 Task: Select Convenience. Add to cart, from RaceTrac for 2946 Cantebury Drive, New York, New York 10013, Cell Number 646-662-8471, following items : Albanese 12 Flavor Gummi Bears - 2, Lifesavers Gummies Exotic - 2, Snickers King Size_x000D_
 - 4,_x000D_
Dr. Pepper - 1
Action: Mouse pressed left at (260, 104)
Screenshot: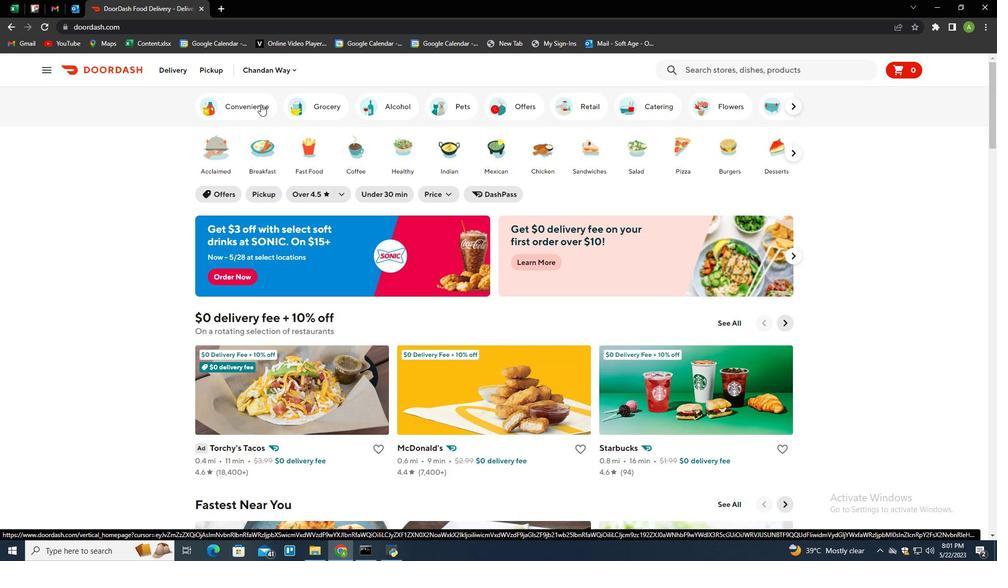
Action: Mouse moved to (286, 426)
Screenshot: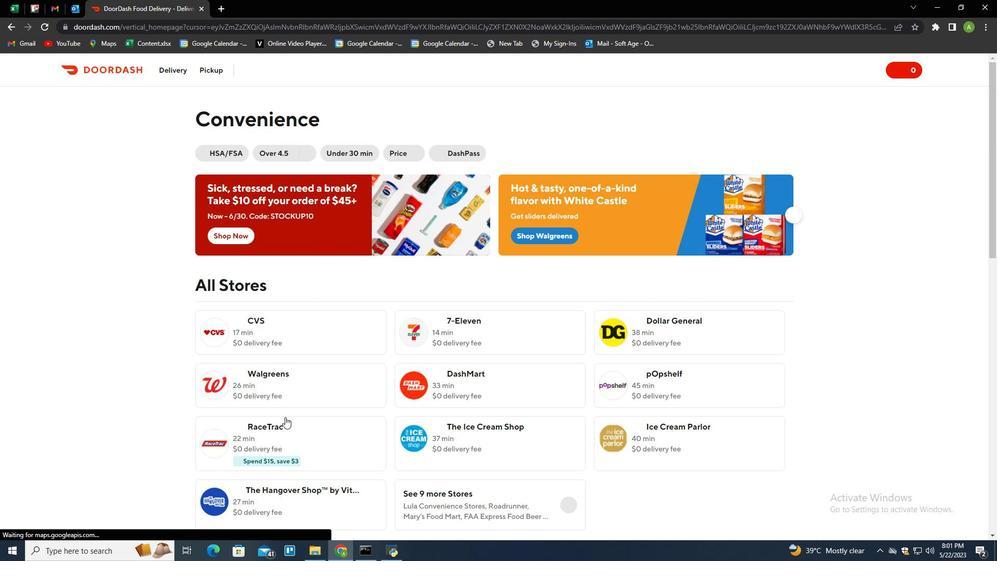 
Action: Mouse pressed left at (286, 426)
Screenshot: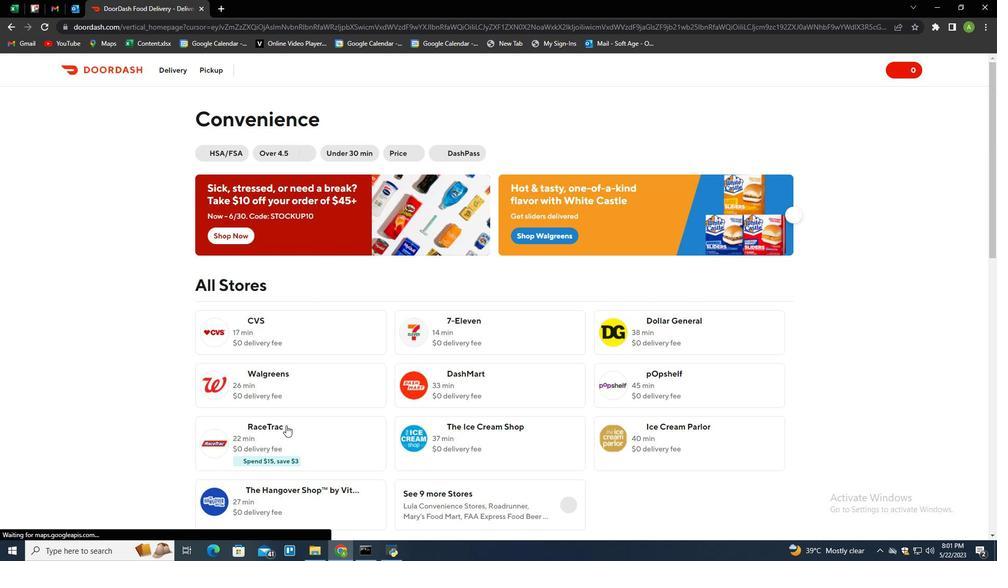 
Action: Mouse moved to (216, 69)
Screenshot: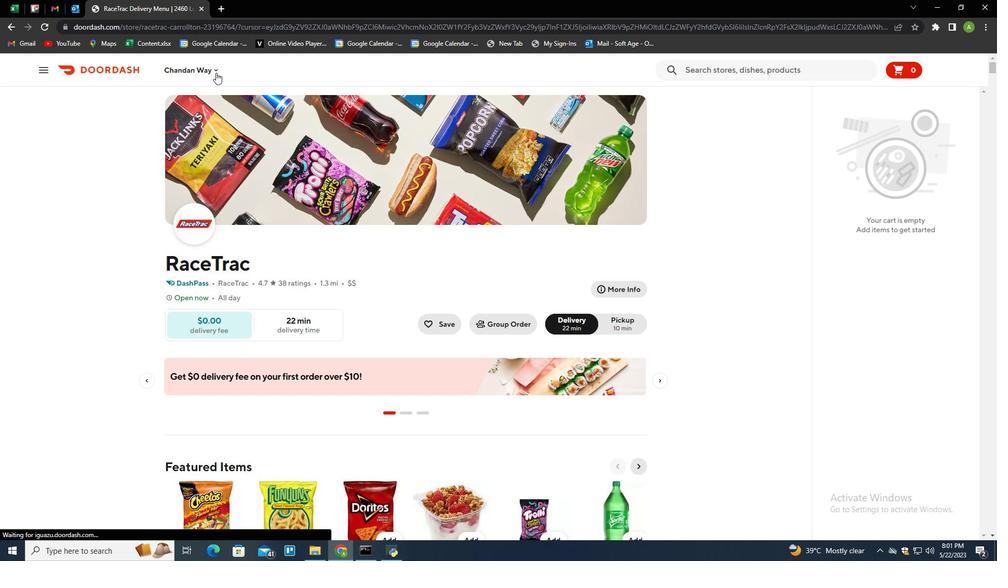 
Action: Mouse pressed left at (216, 69)
Screenshot: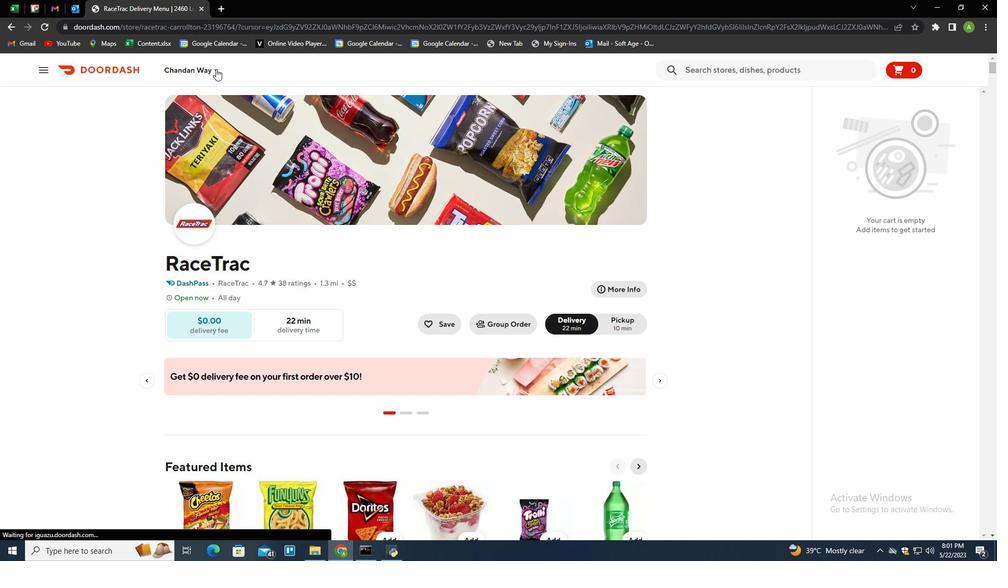 
Action: Mouse moved to (232, 116)
Screenshot: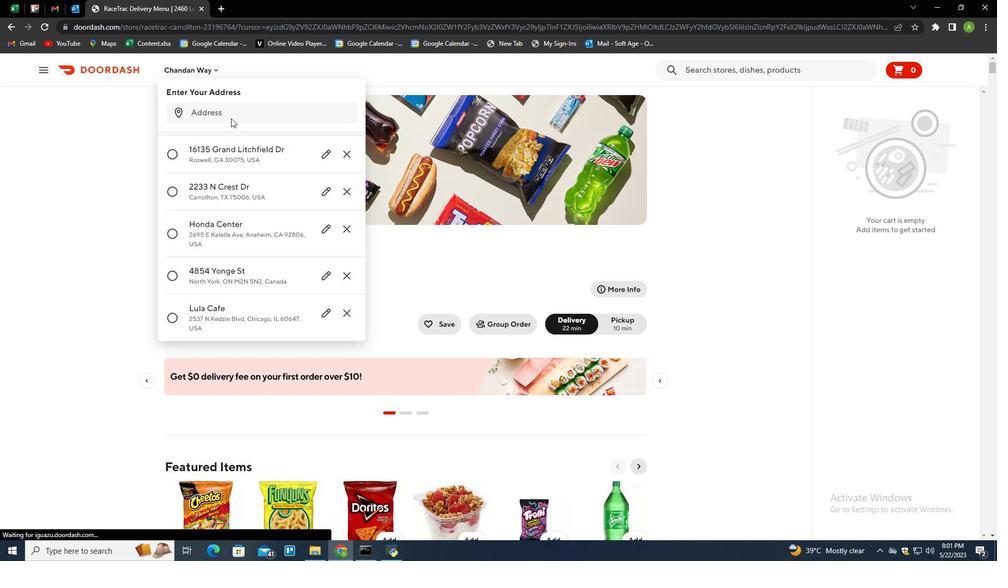 
Action: Mouse pressed left at (232, 116)
Screenshot: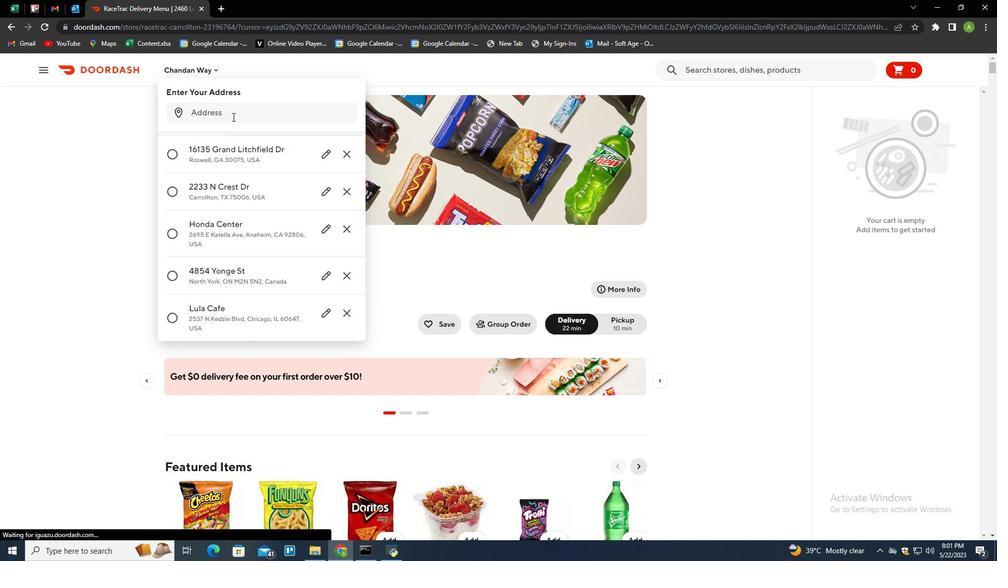 
Action: Key pressed 2946<Key.space>cantebury<Key.space>drivw<Key.backspace>e,<Key.space>new<Key.space>york,new<Key.space>york<Key.space>10013<Key.enter>
Screenshot: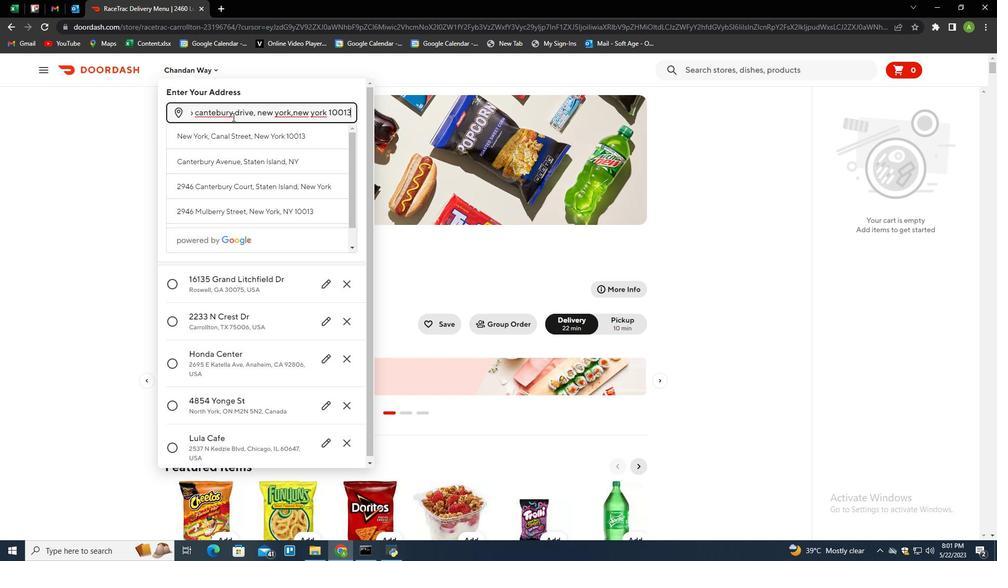 
Action: Mouse moved to (311, 396)
Screenshot: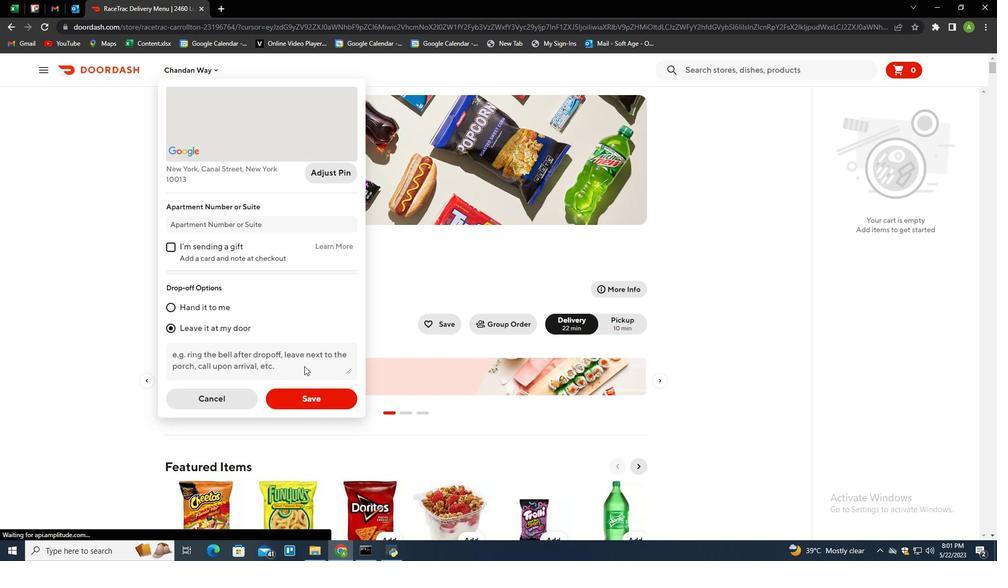 
Action: Mouse pressed left at (311, 396)
Screenshot: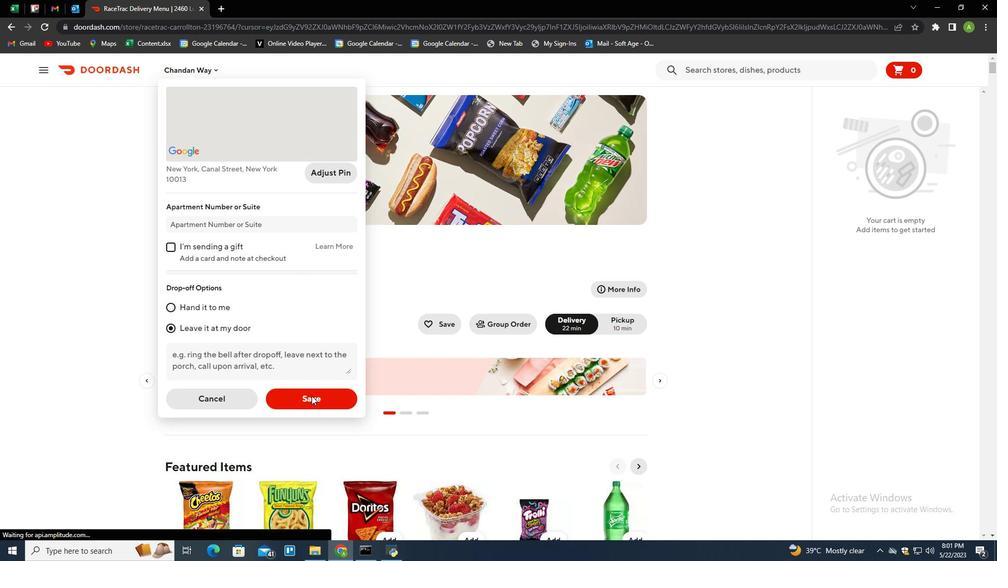 
Action: Mouse moved to (366, 197)
Screenshot: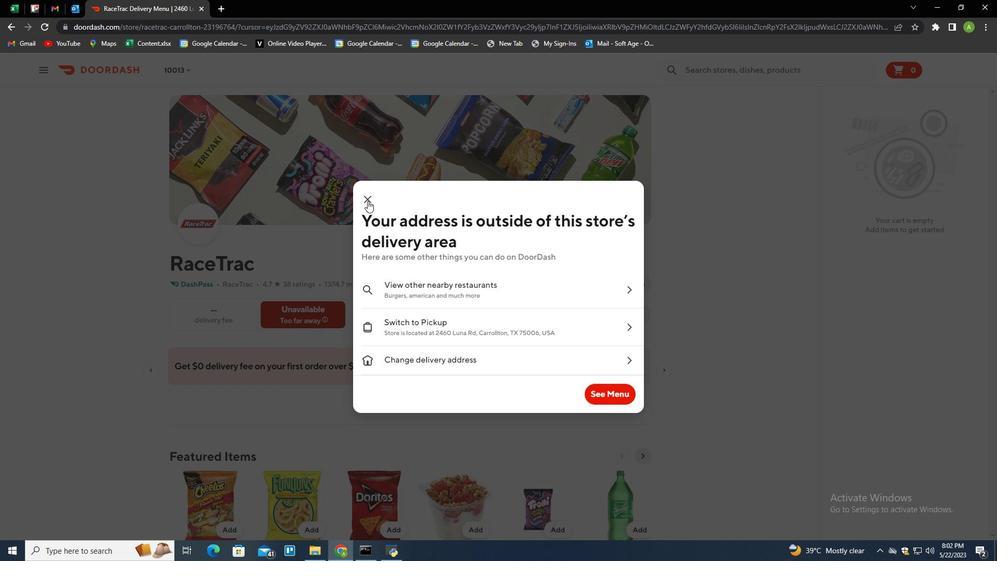 
Action: Mouse pressed left at (366, 197)
Screenshot: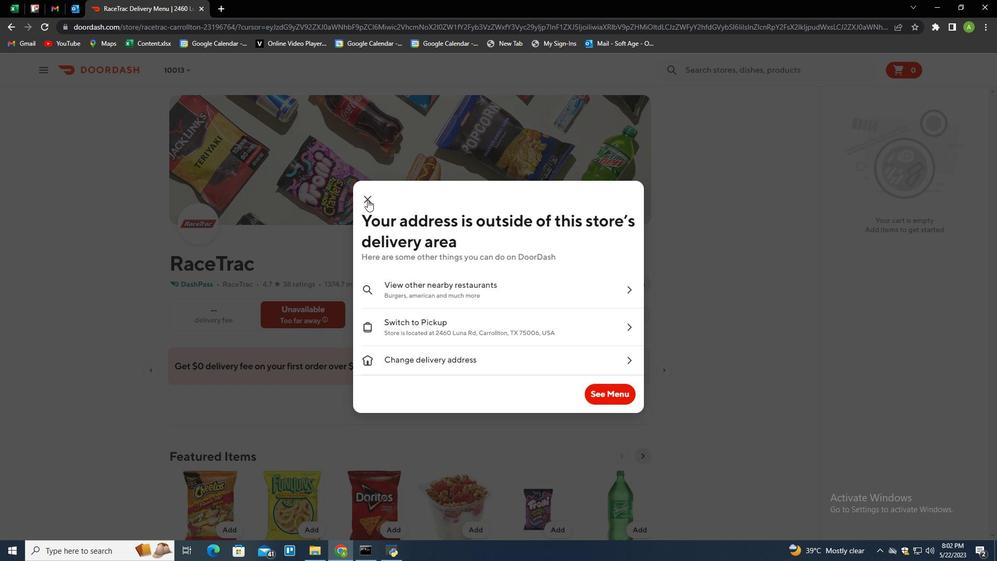 
Action: Mouse moved to (636, 261)
Screenshot: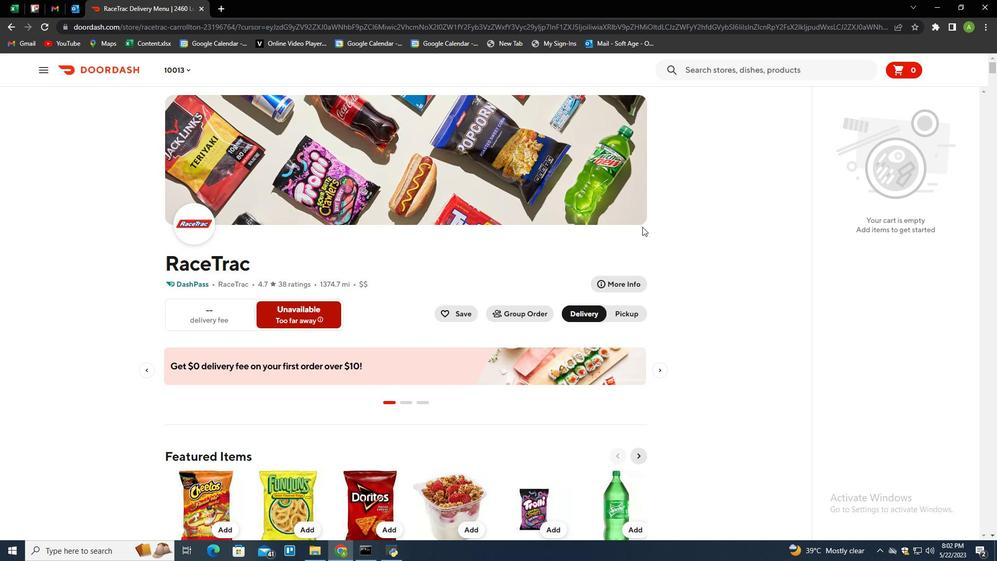 
Action: Mouse scrolled (638, 246) with delta (0, 0)
Screenshot: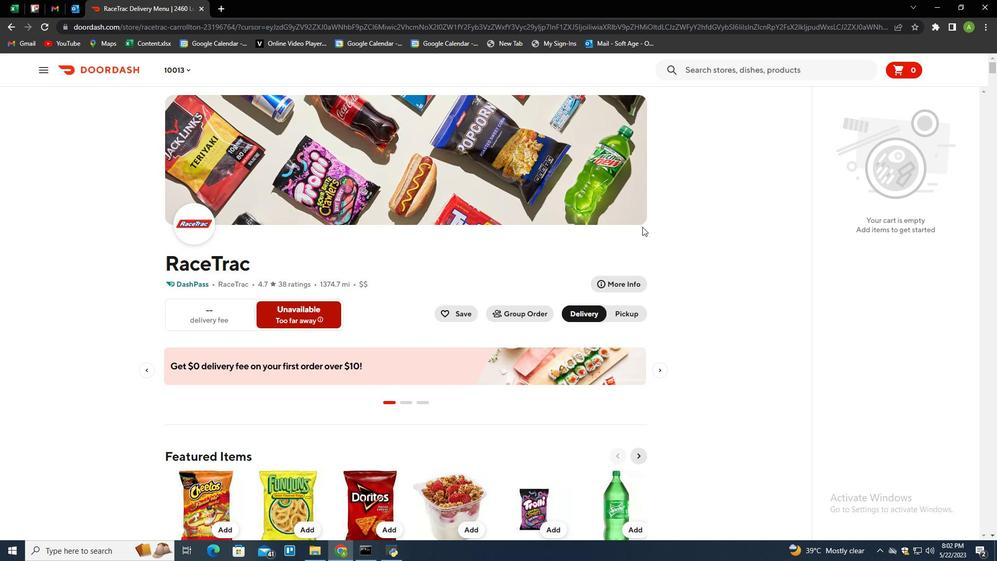 
Action: Mouse moved to (636, 262)
Screenshot: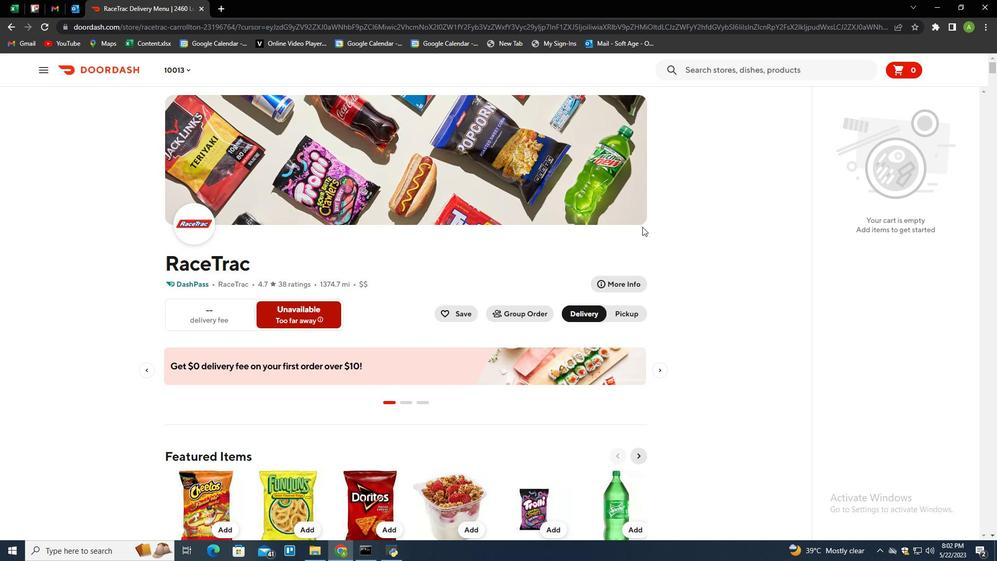 
Action: Mouse scrolled (636, 258) with delta (0, 0)
Screenshot: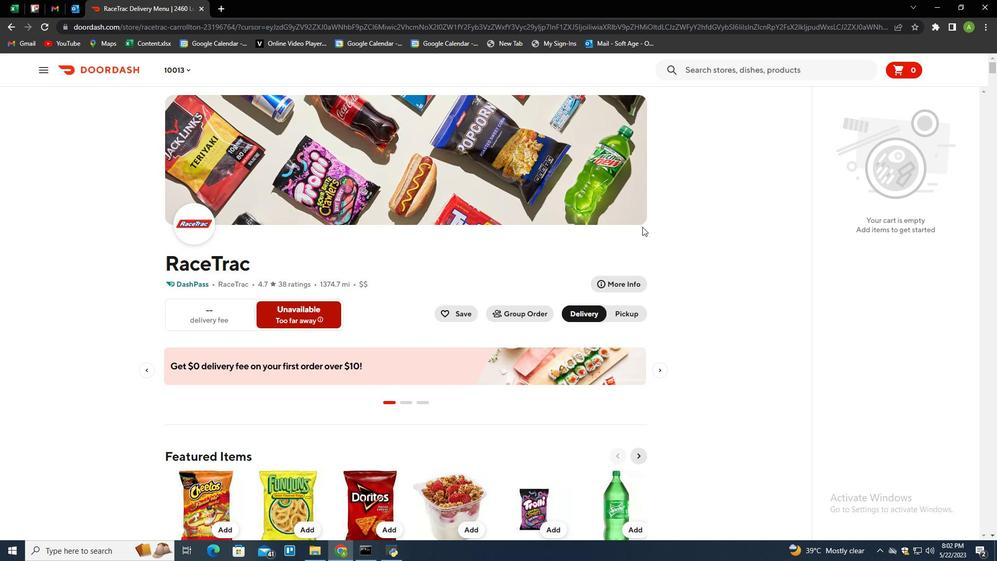 
Action: Mouse moved to (635, 265)
Screenshot: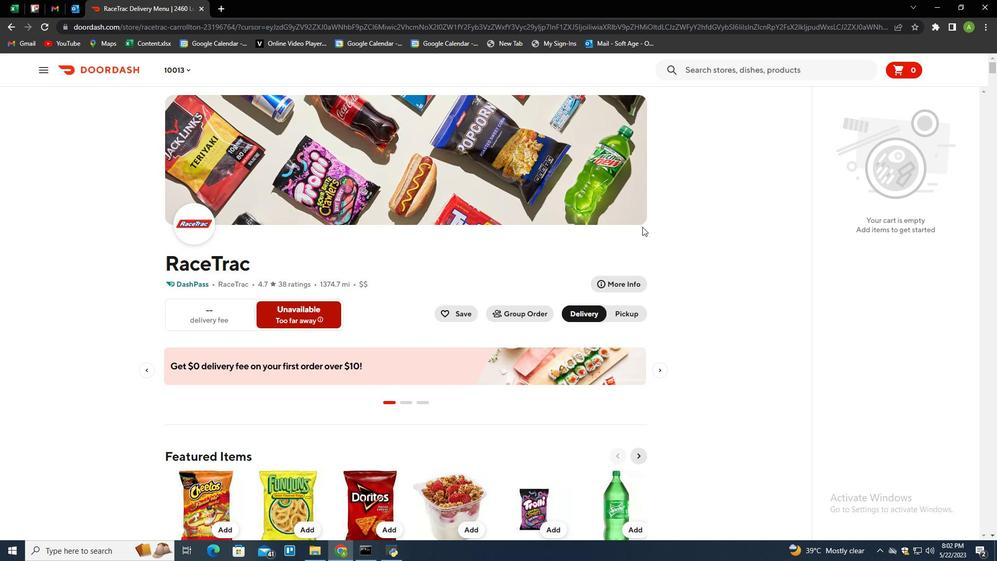 
Action: Mouse scrolled (636, 261) with delta (0, 0)
Screenshot: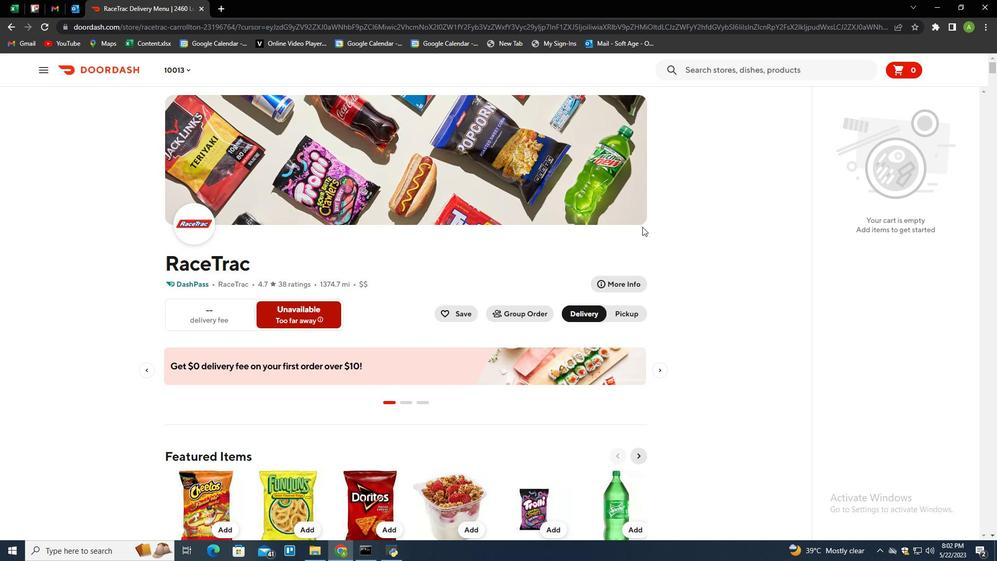 
Action: Mouse moved to (635, 268)
Screenshot: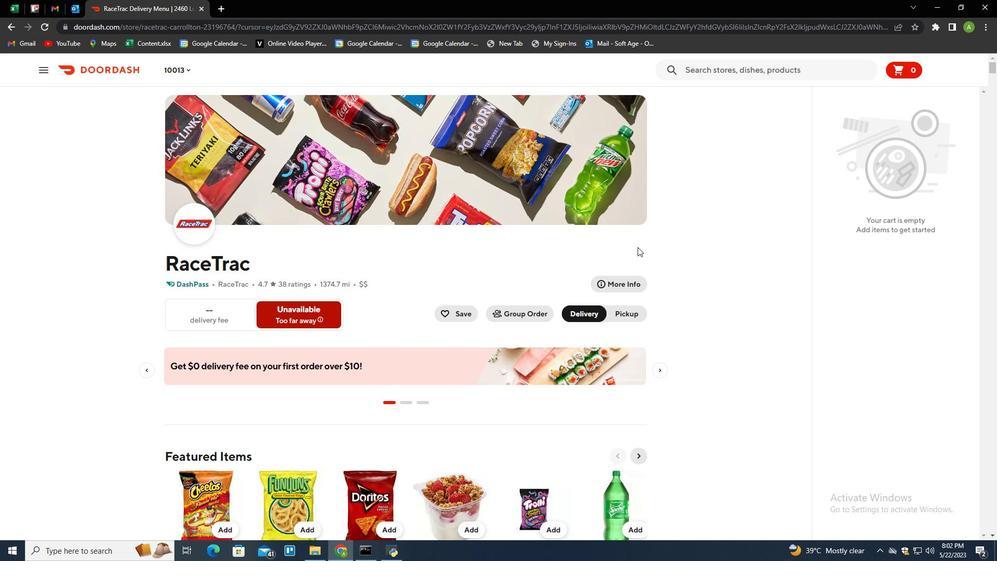 
Action: Mouse scrolled (635, 265) with delta (0, 0)
Screenshot: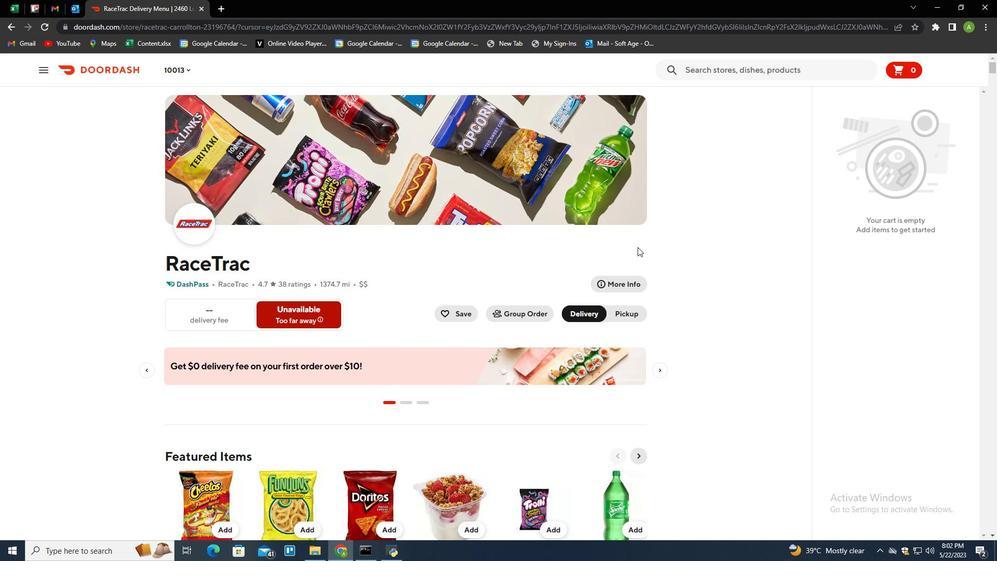 
Action: Mouse moved to (634, 272)
Screenshot: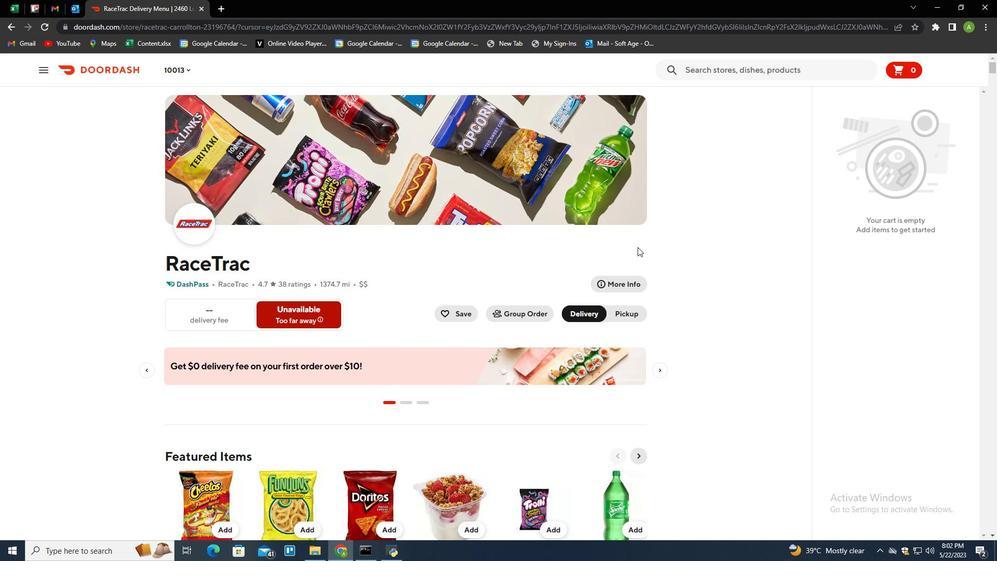 
Action: Mouse scrolled (635, 268) with delta (0, 0)
Screenshot: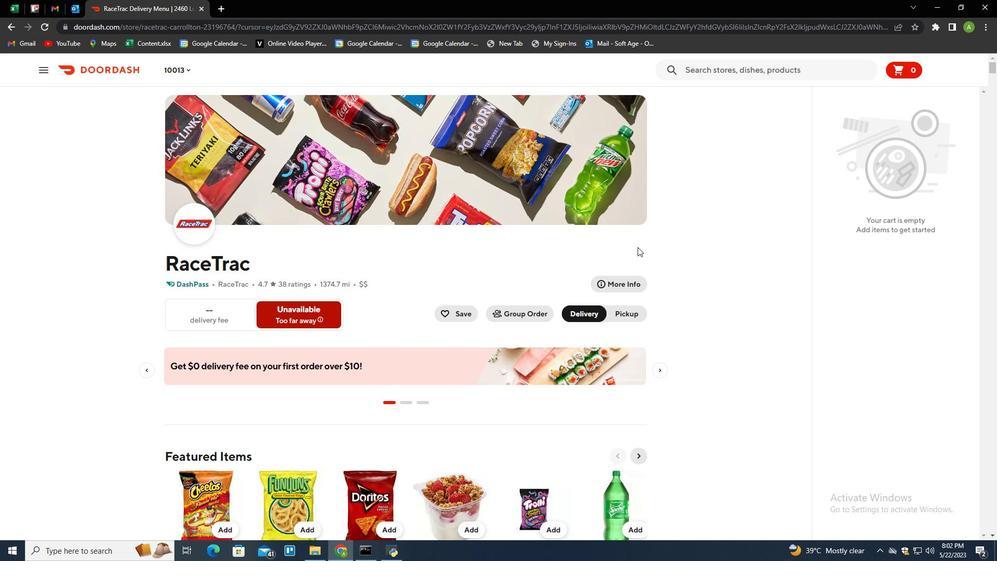 
Action: Mouse moved to (568, 368)
Screenshot: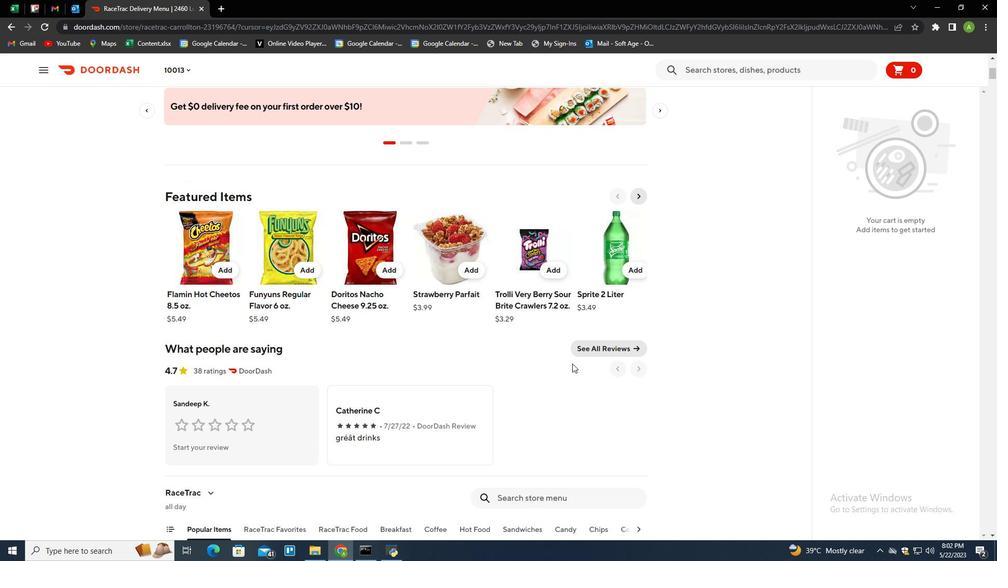 
Action: Mouse scrolled (568, 368) with delta (0, 0)
Screenshot: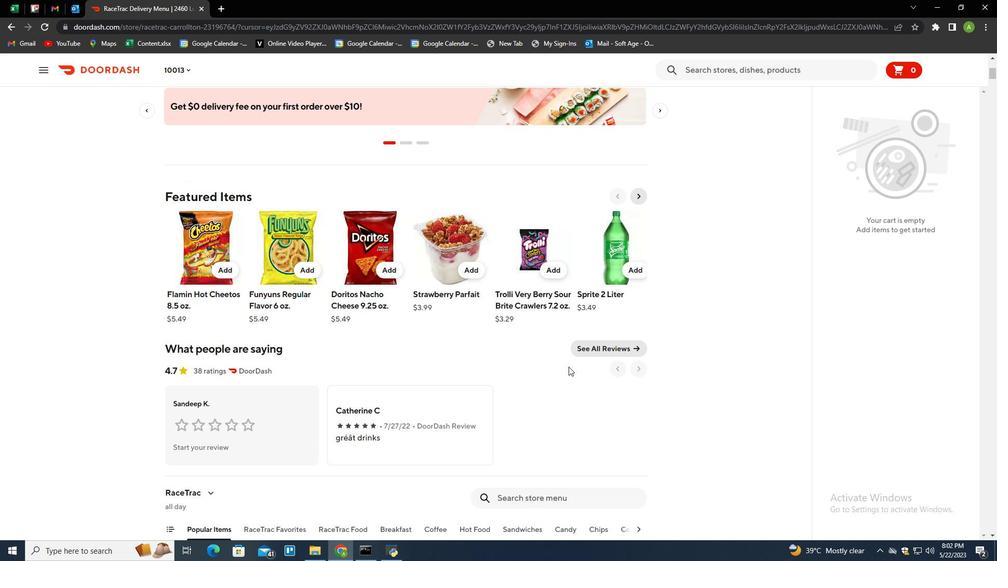 
Action: Mouse moved to (560, 398)
Screenshot: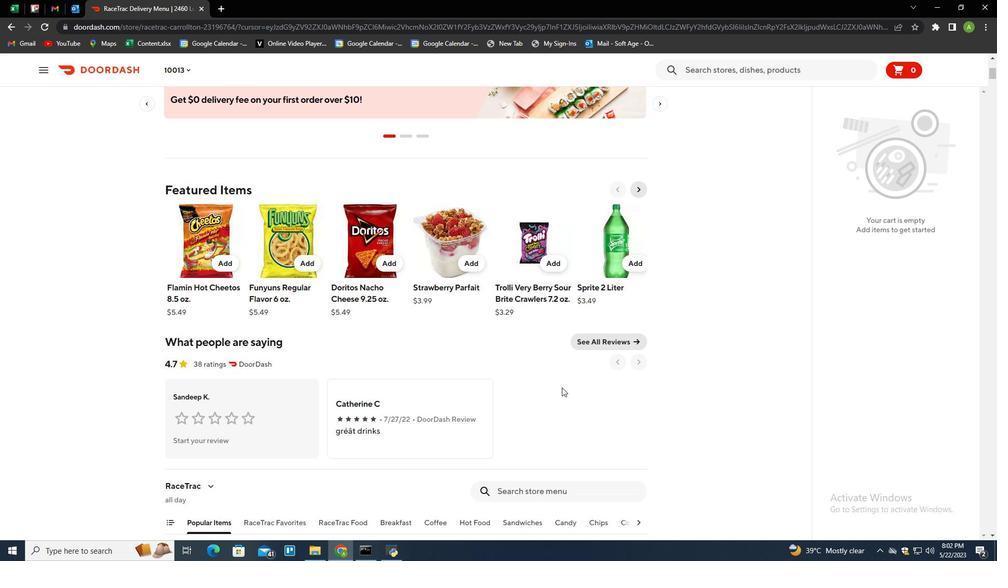 
Action: Mouse scrolled (560, 397) with delta (0, 0)
Screenshot: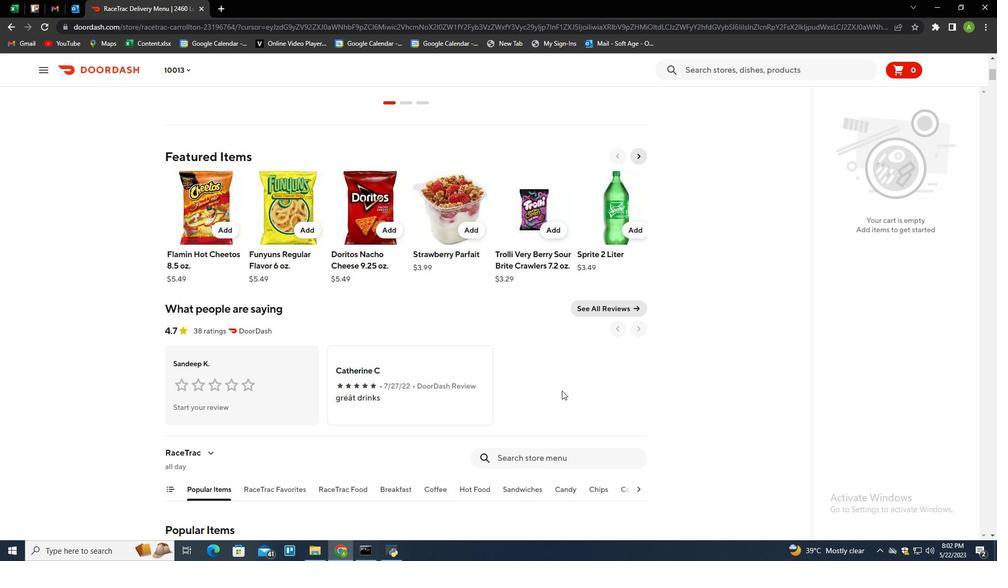 
Action: Mouse scrolled (560, 397) with delta (0, 0)
Screenshot: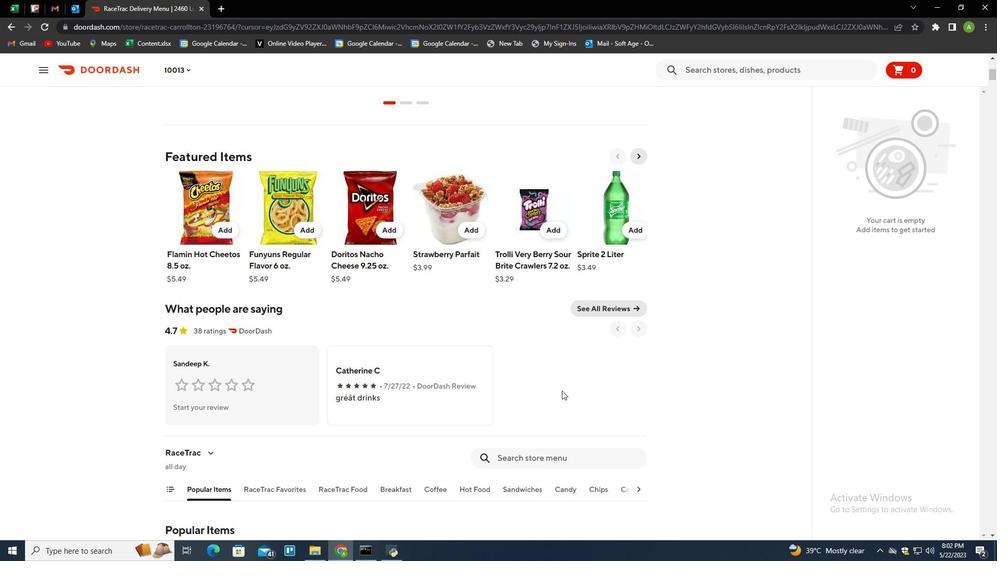 
Action: Mouse moved to (534, 342)
Screenshot: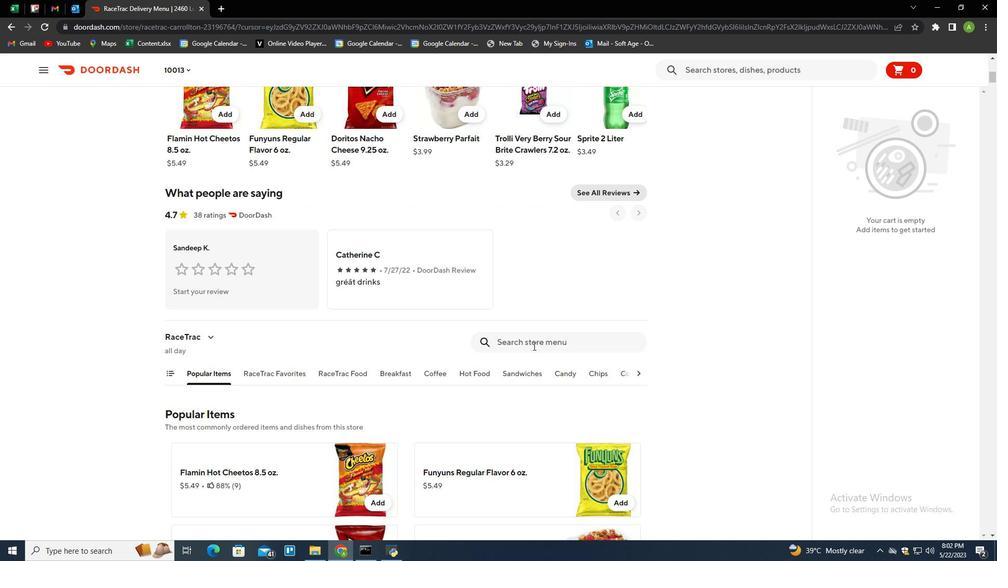 
Action: Mouse pressed left at (534, 342)
Screenshot: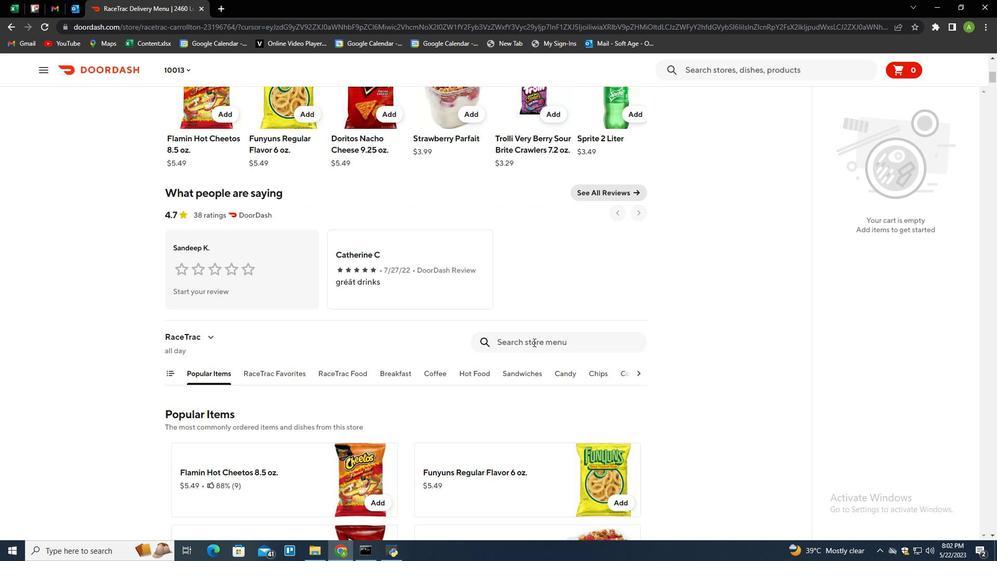 
Action: Mouse moved to (506, 338)
Screenshot: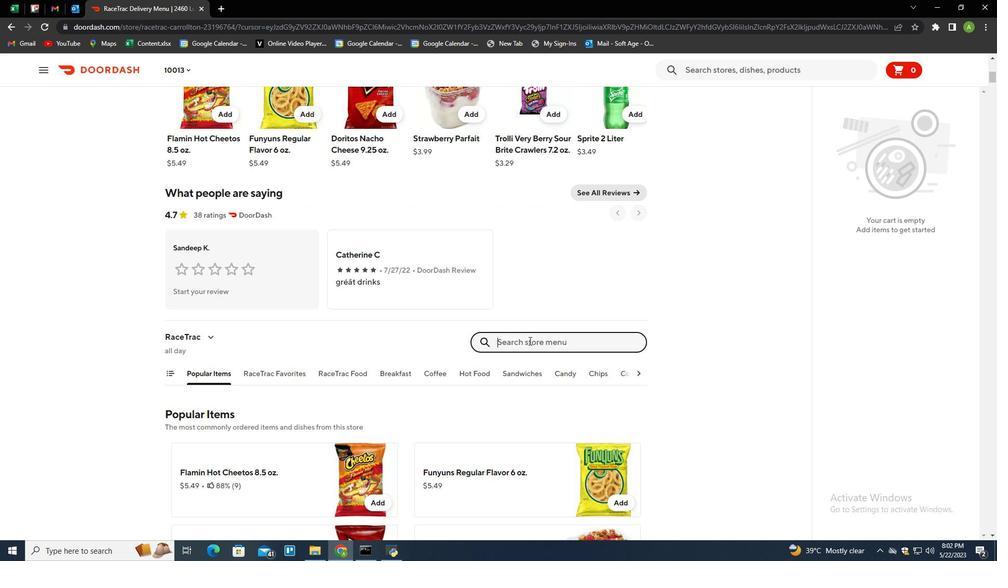 
Action: Mouse pressed left at (506, 338)
Screenshot: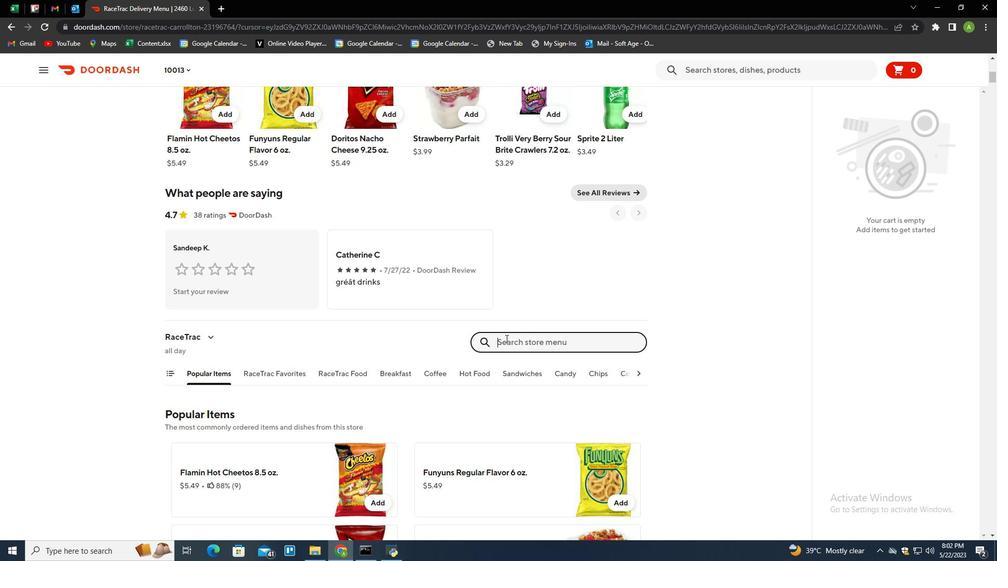 
Action: Mouse moved to (473, 330)
Screenshot: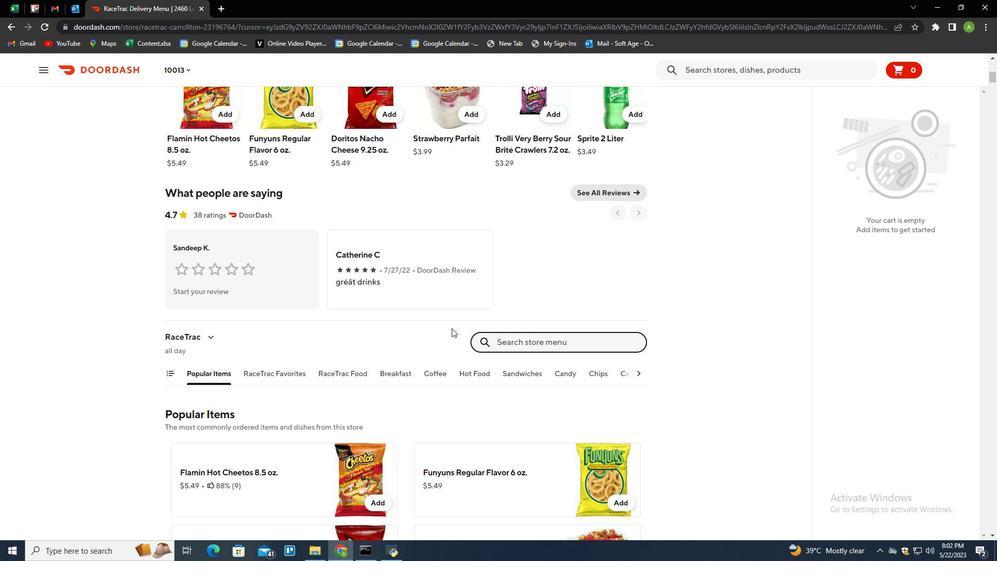 
Action: Key pressed albanece<Key.backspace><Key.backspace>se<Key.space>12<Key.space>flaver<Key.backspace><Key.backspace>or<Key.space>gummi<Key.space>bears-2,<Key.backspace><Key.backspace><Key.backspace><Key.enter>
Screenshot: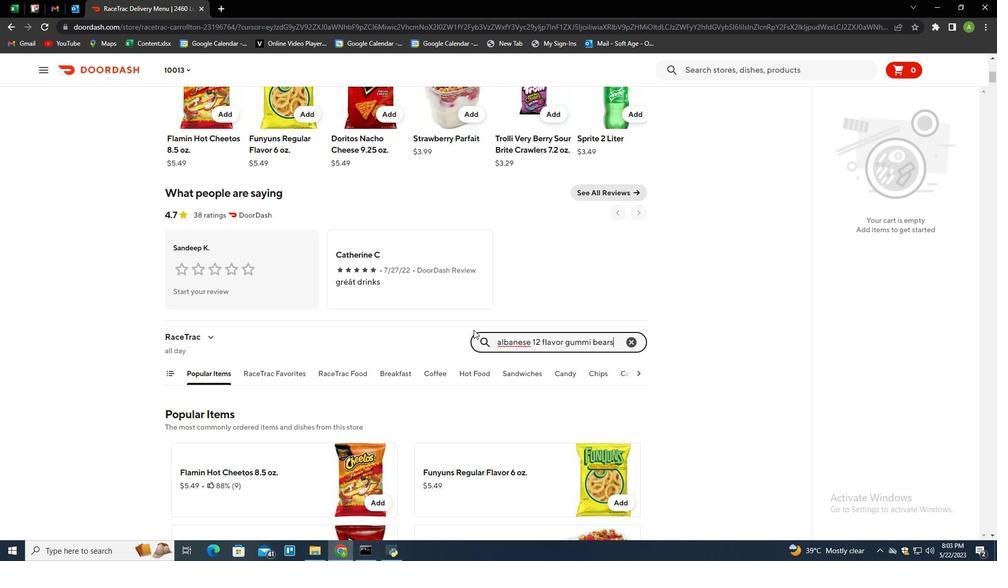 
Action: Mouse moved to (371, 288)
Screenshot: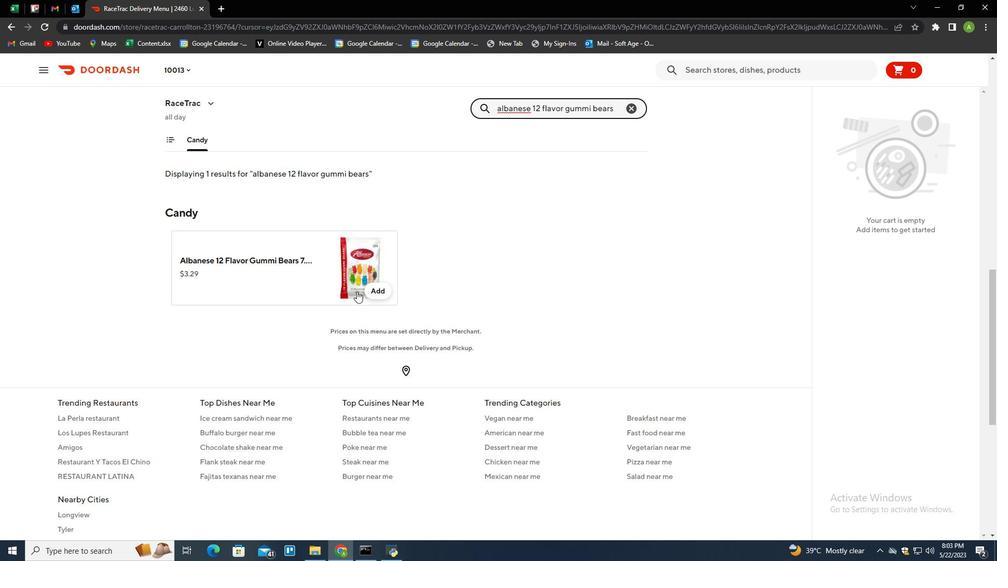 
Action: Mouse pressed left at (371, 288)
Screenshot: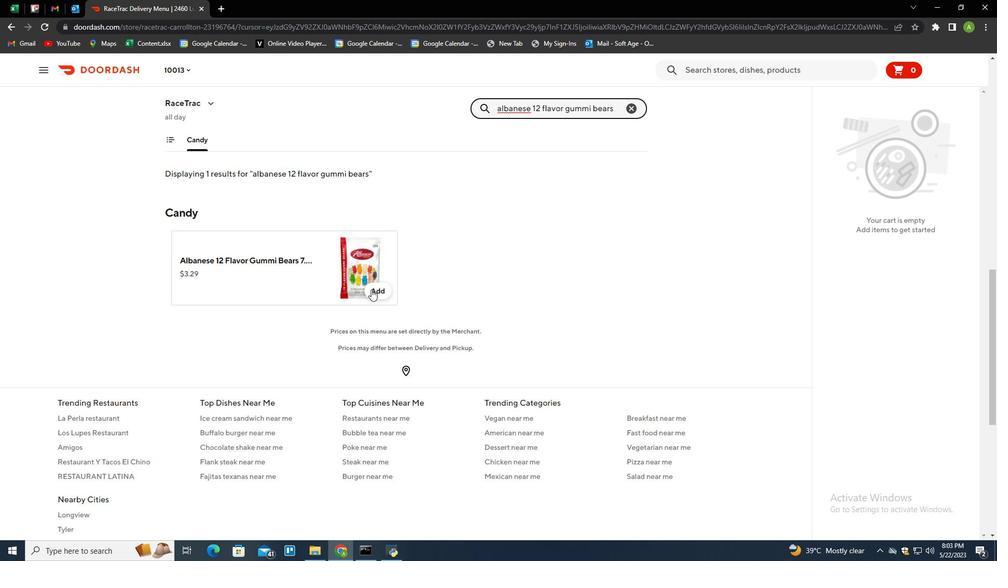 
Action: Mouse moved to (964, 181)
Screenshot: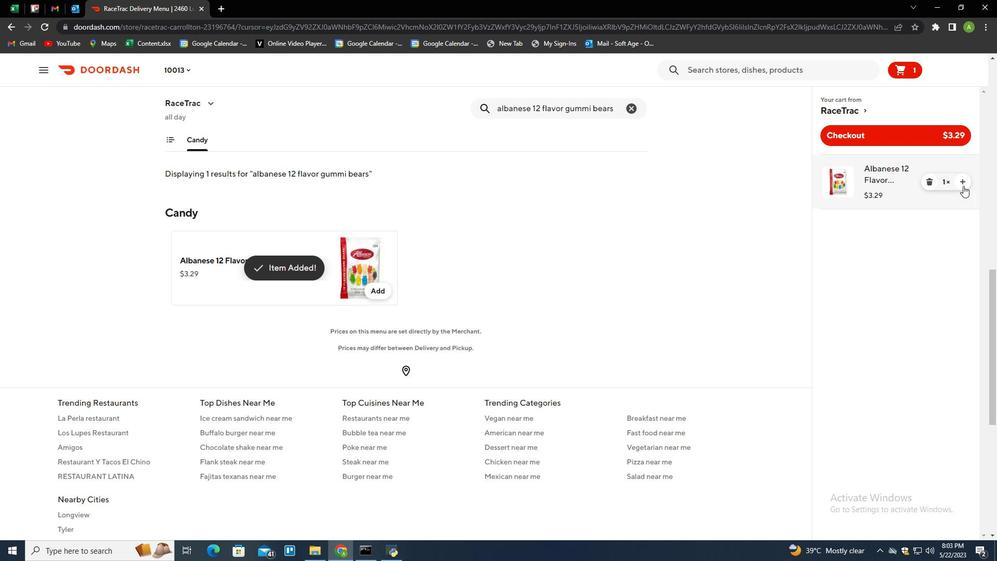 
Action: Mouse pressed left at (964, 181)
Screenshot: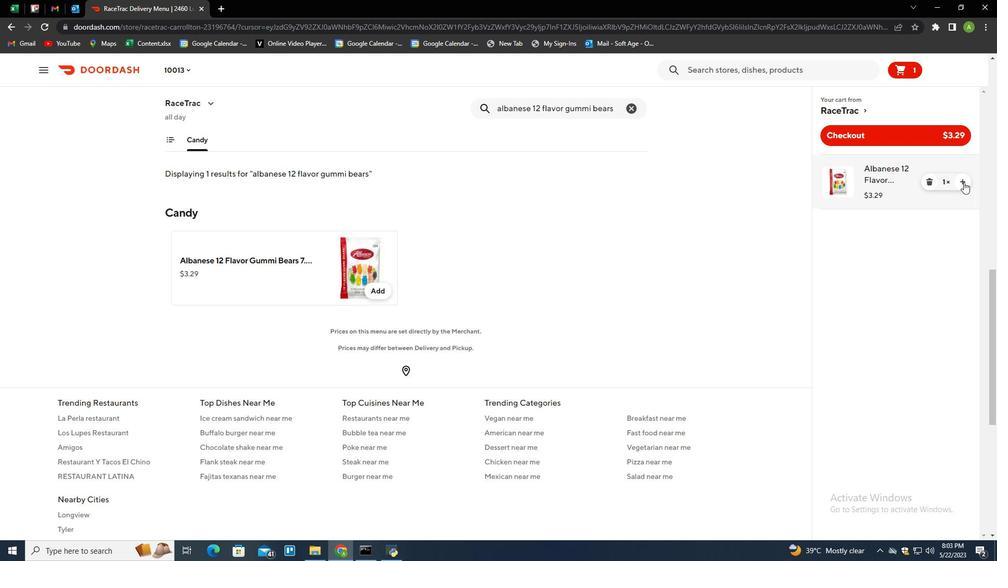 
Action: Mouse moved to (628, 108)
Screenshot: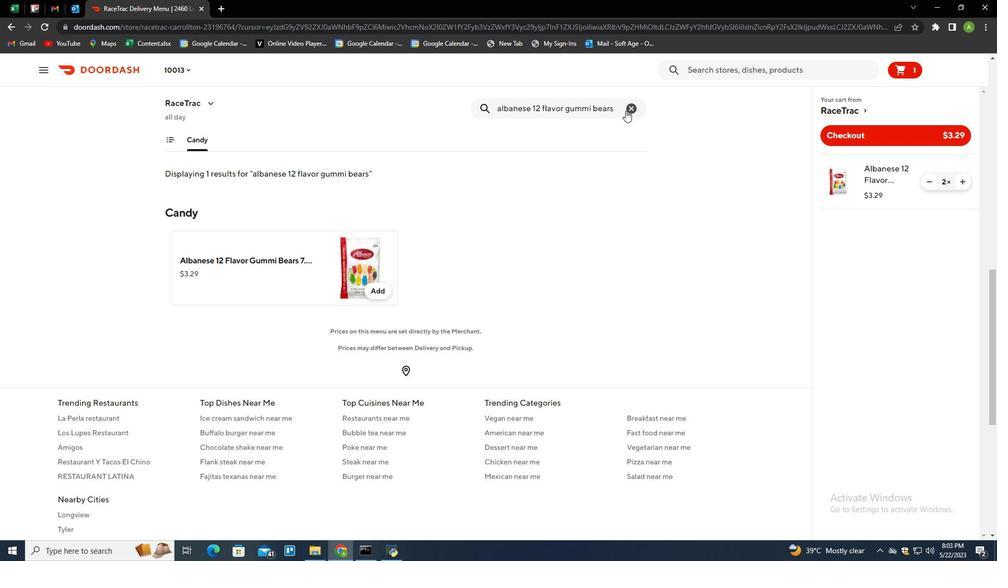 
Action: Mouse pressed left at (628, 108)
Screenshot: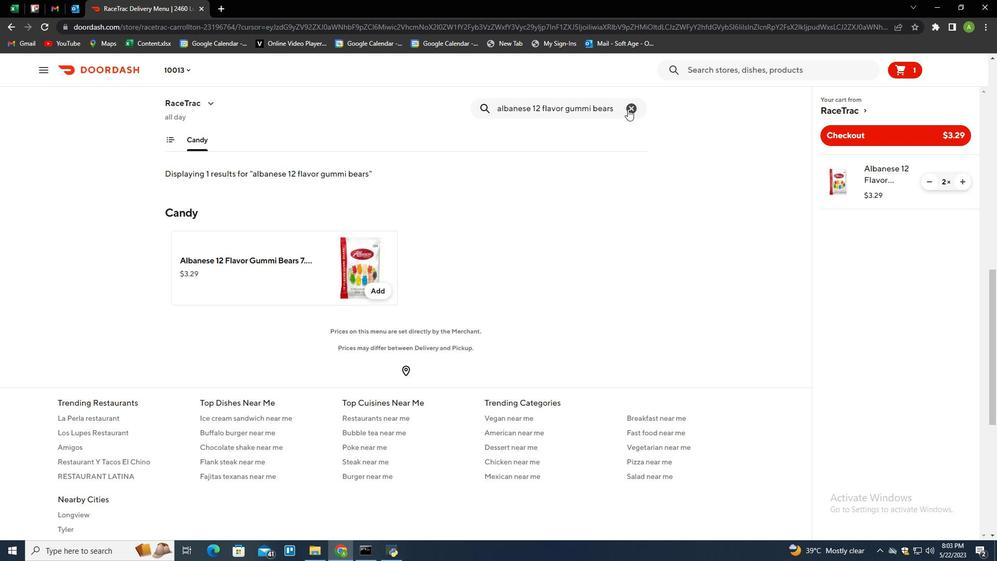
Action: Key pressed lifesavers<Key.space>gummies<Key.space>exotic<Key.enter>
Screenshot: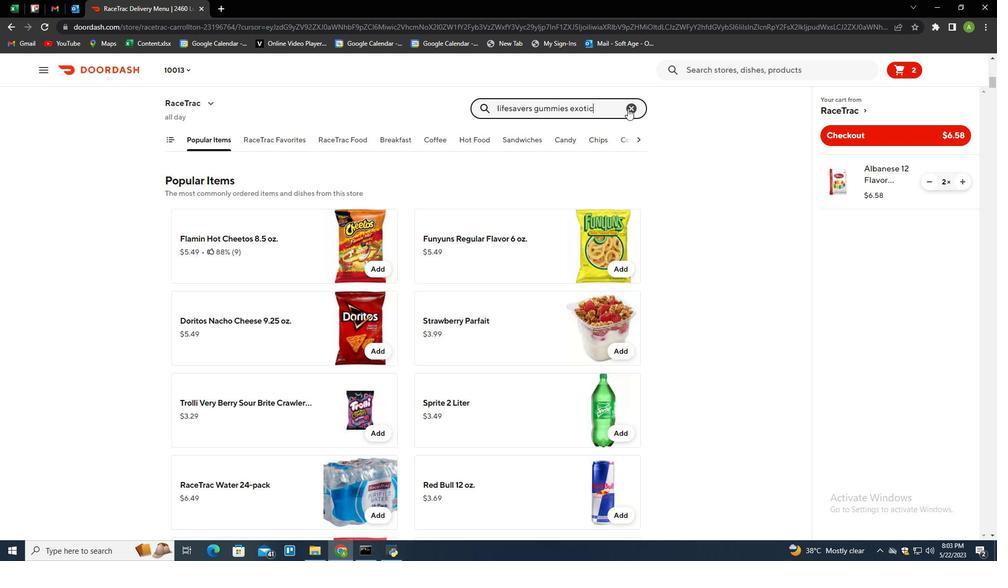 
Action: Mouse moved to (371, 288)
Screenshot: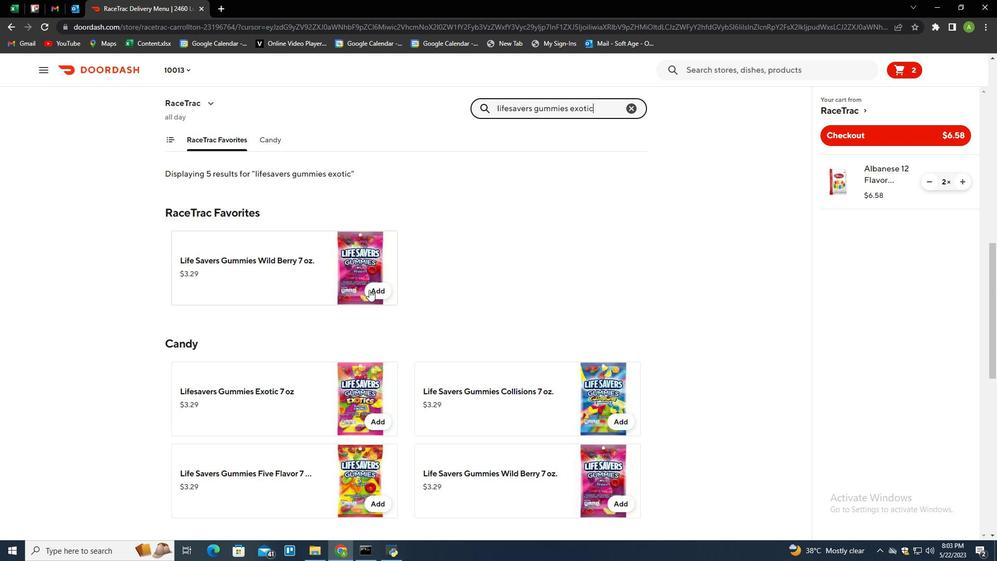 
Action: Mouse pressed left at (371, 288)
Screenshot: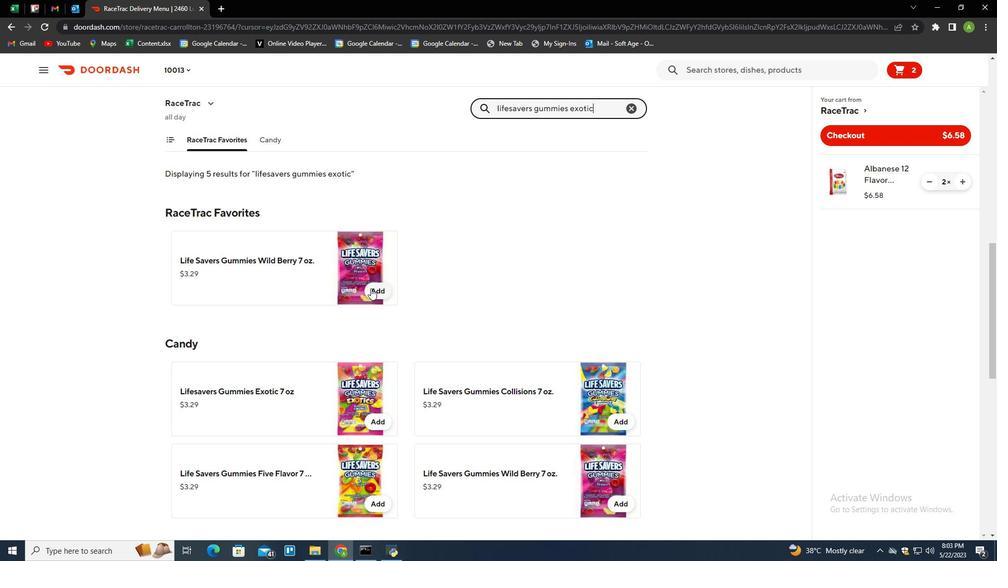 
Action: Mouse moved to (960, 233)
Screenshot: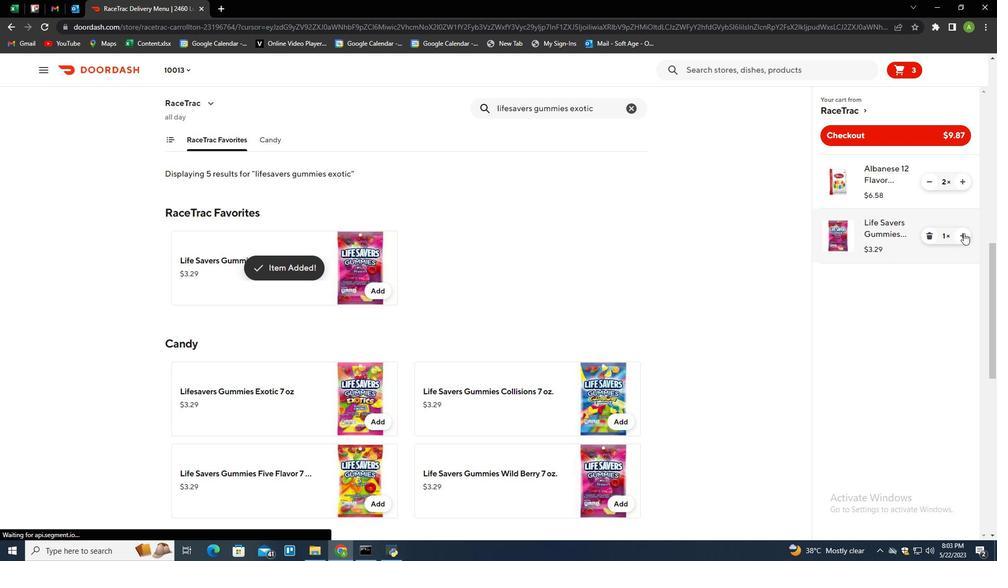 
Action: Mouse pressed left at (960, 233)
Screenshot: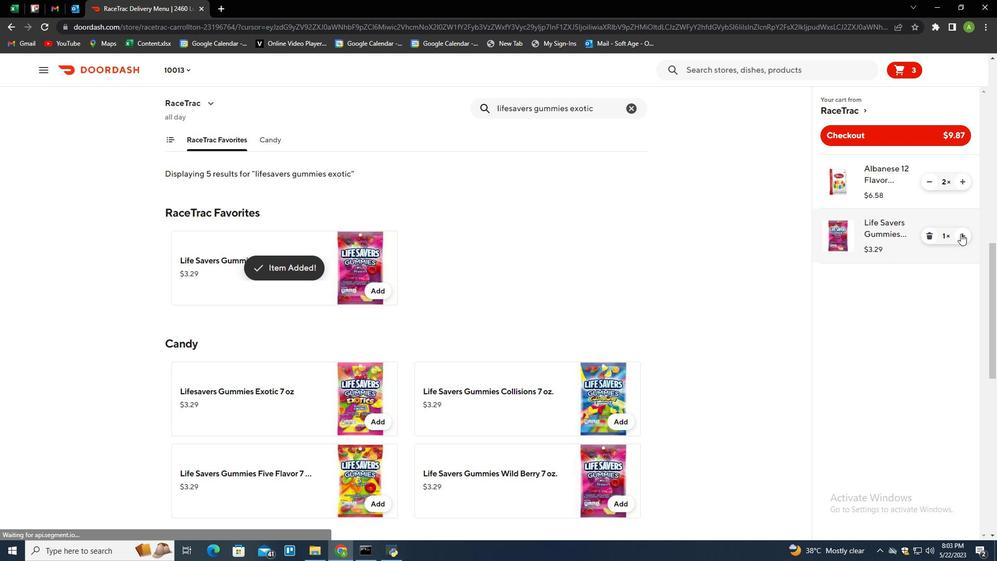 
Action: Mouse moved to (631, 108)
Screenshot: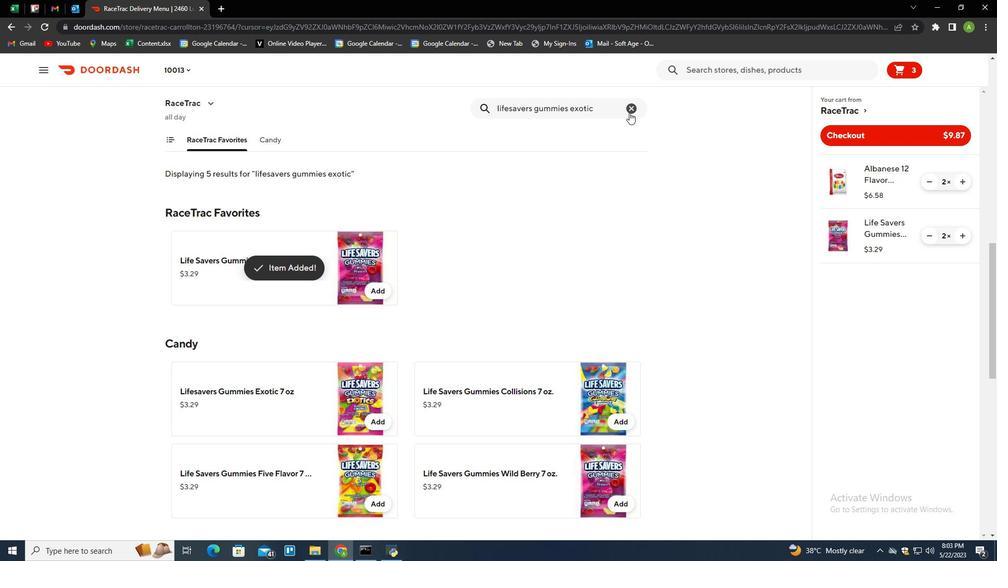 
Action: Mouse pressed left at (631, 108)
Screenshot: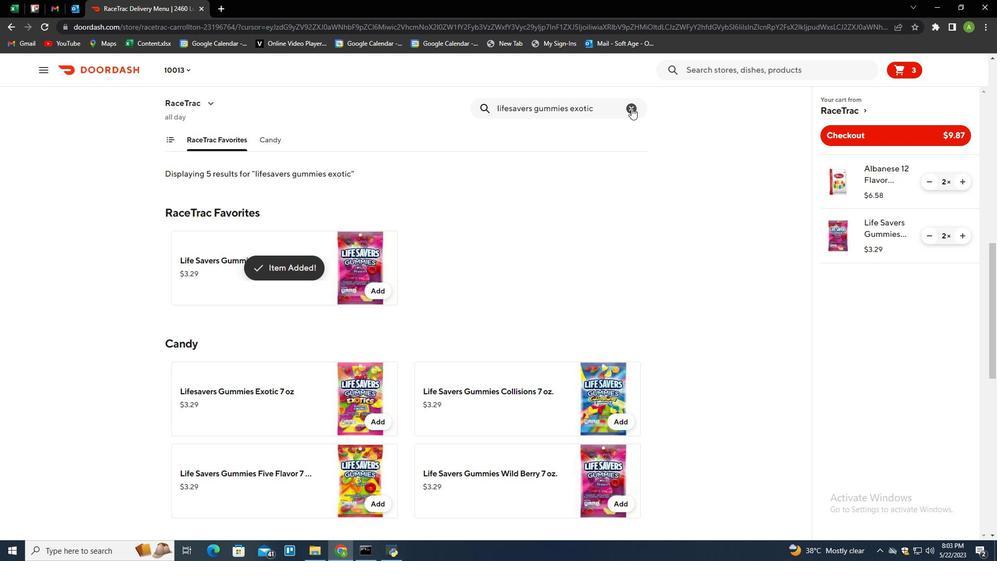 
Action: Mouse moved to (566, 108)
Screenshot: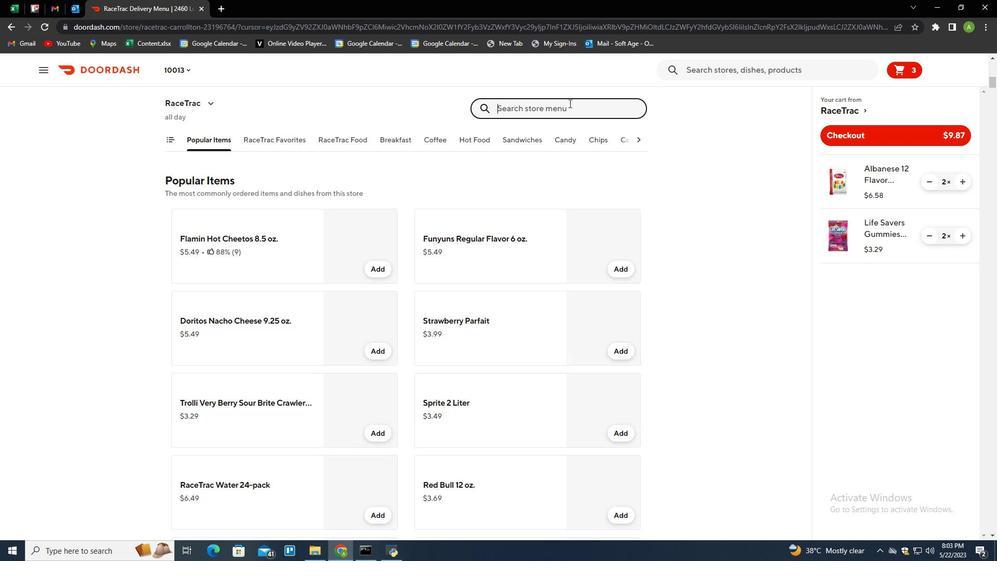 
Action: Key pressed snickers<Key.space>king<Key.space>size<Key.enter>
Screenshot: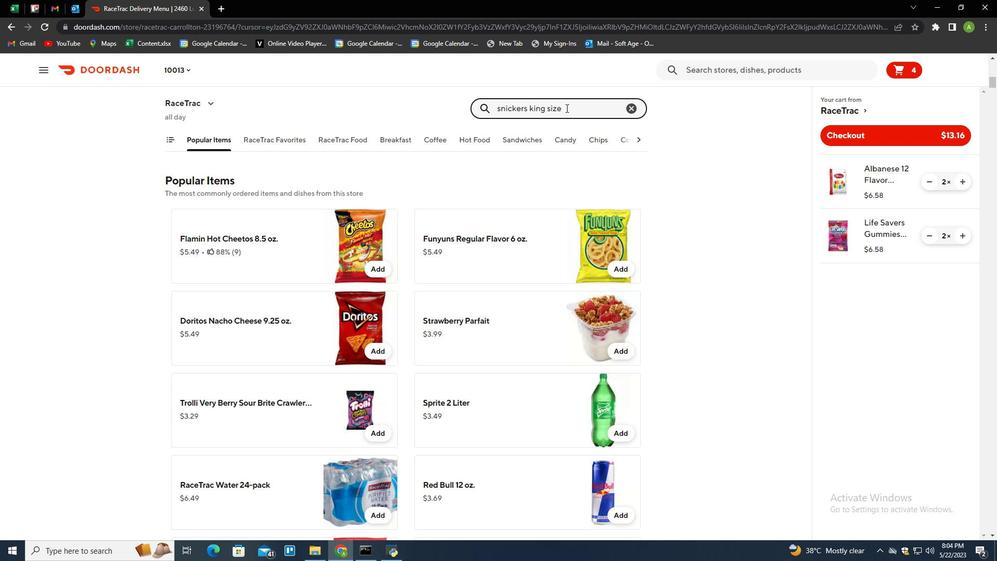 
Action: Mouse moved to (379, 288)
Screenshot: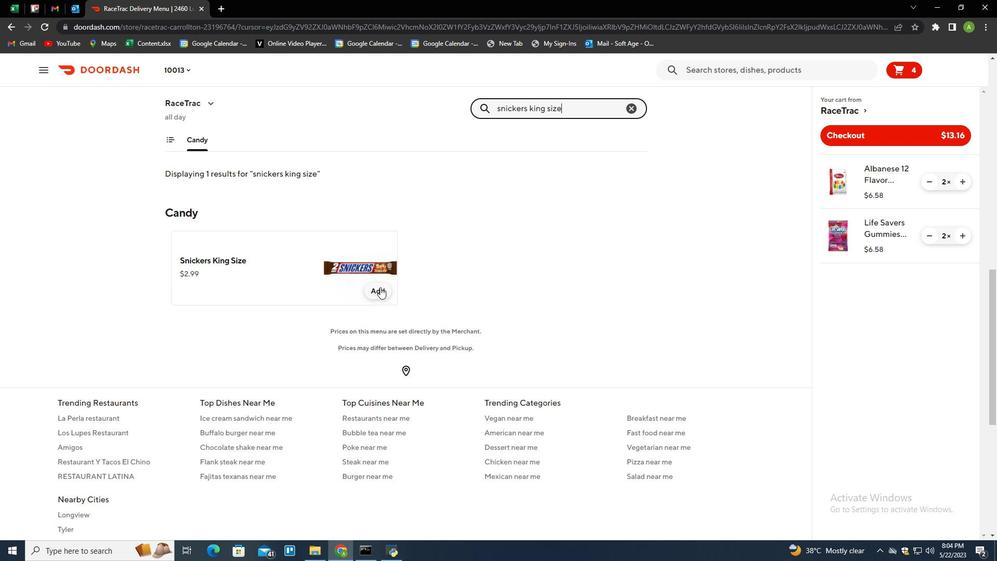 
Action: Mouse pressed left at (379, 288)
Screenshot: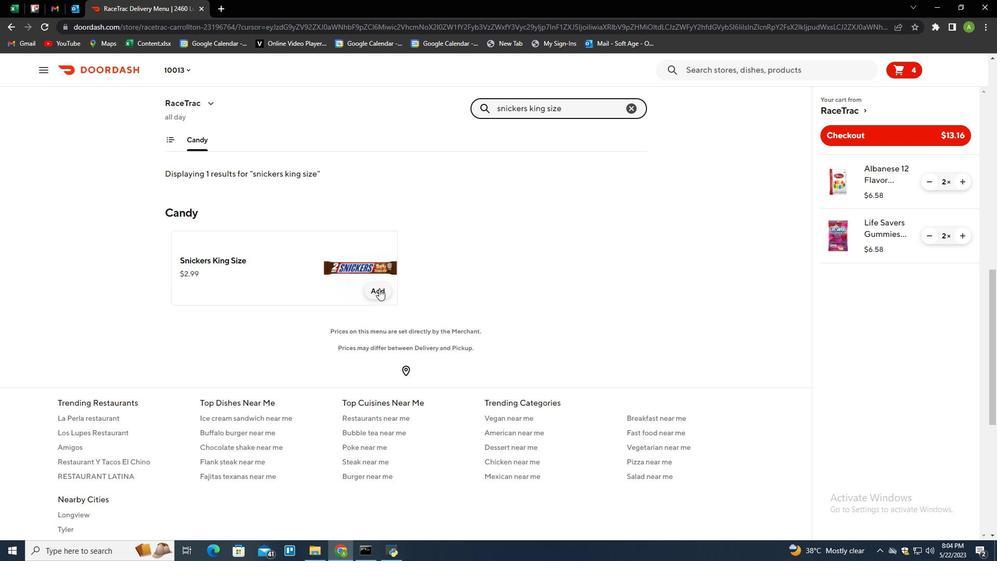 
Action: Mouse moved to (963, 291)
Screenshot: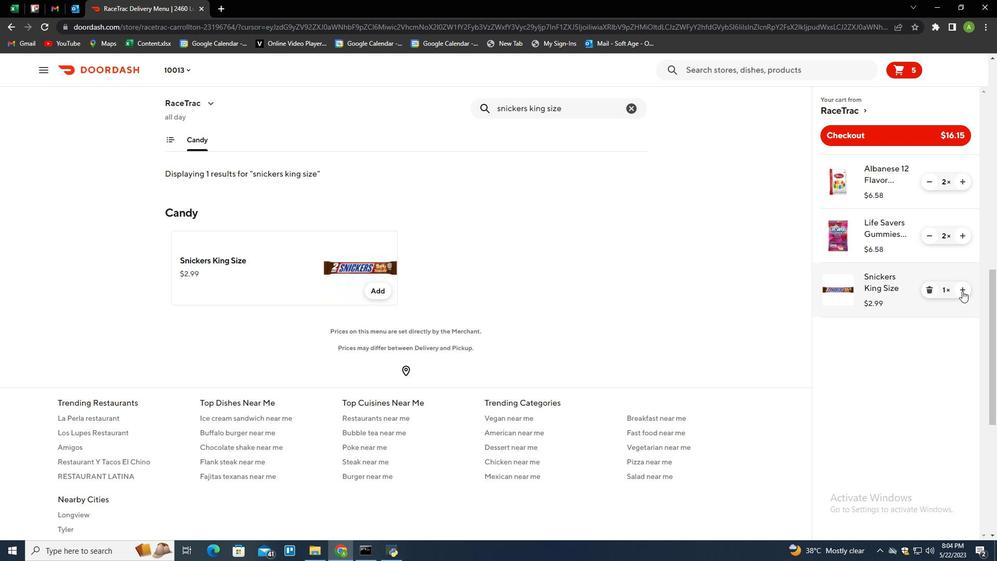 
Action: Mouse pressed left at (963, 291)
Screenshot: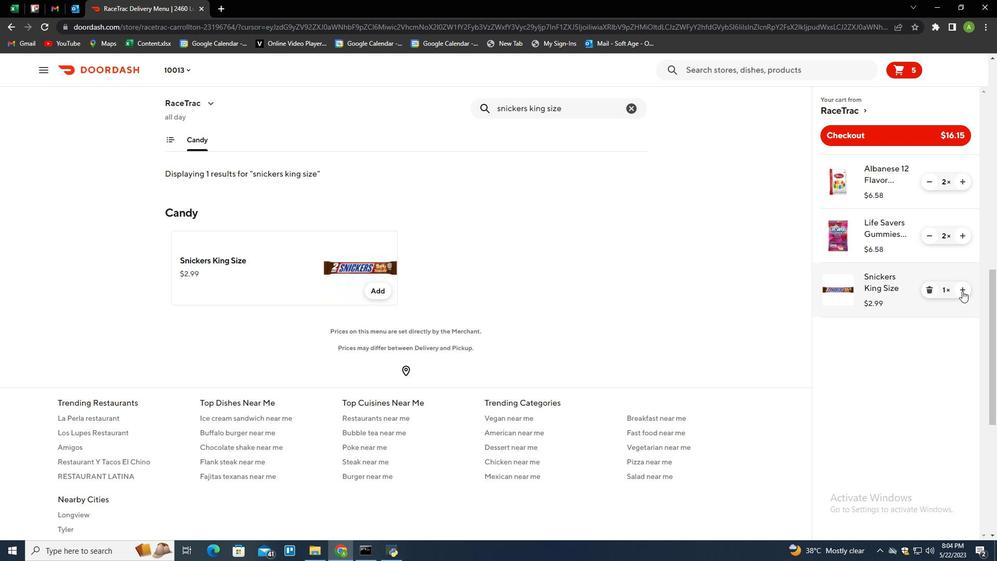 
Action: Mouse pressed left at (963, 291)
Screenshot: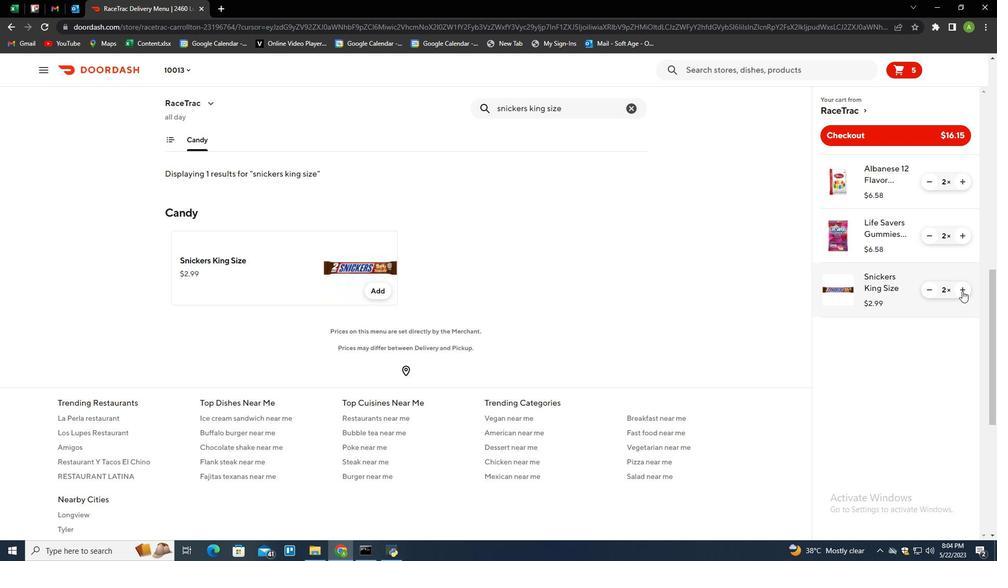 
Action: Mouse pressed left at (963, 291)
Screenshot: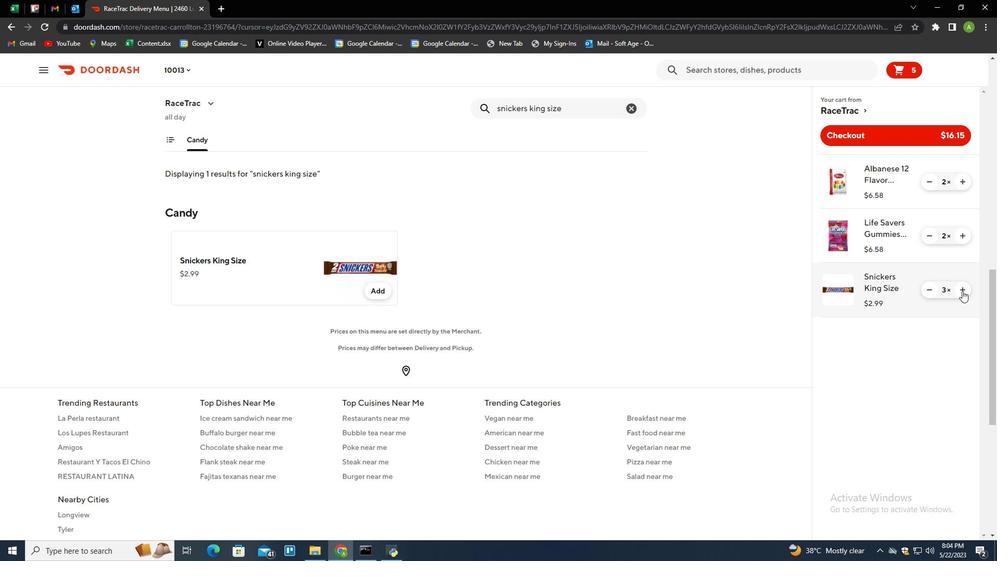 
Action: Mouse moved to (627, 109)
Screenshot: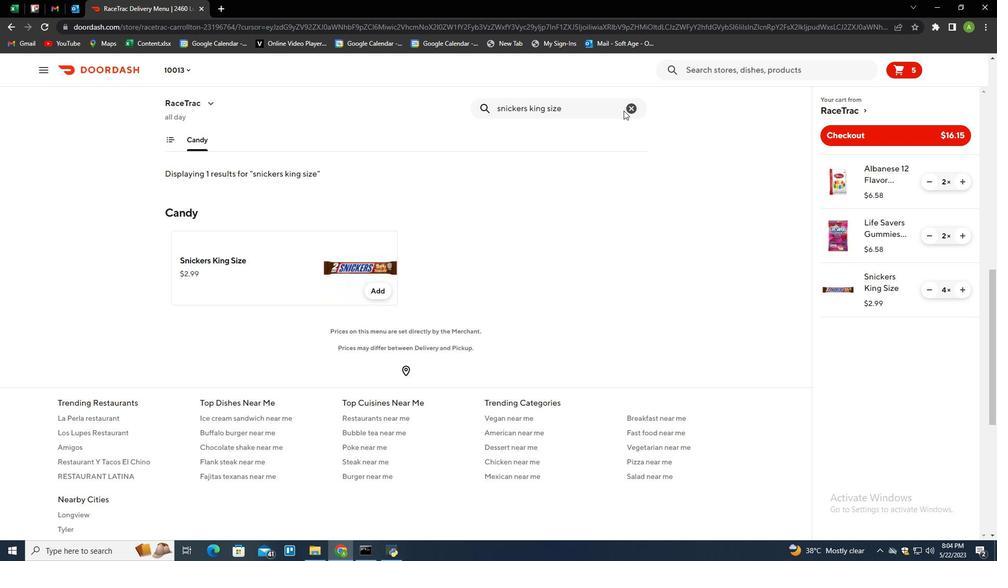 
Action: Mouse pressed left at (627, 109)
Screenshot: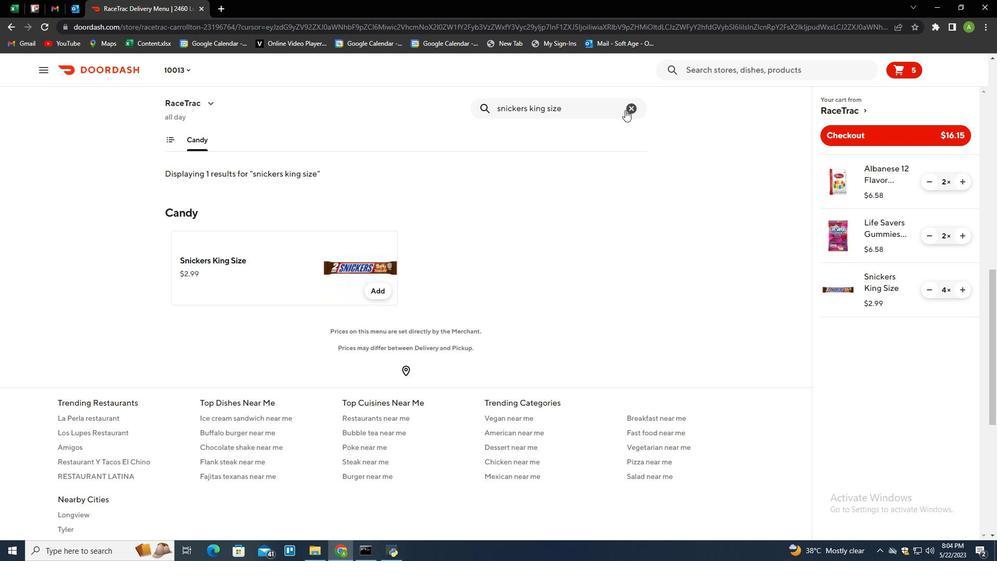 
Action: Mouse moved to (540, 125)
Screenshot: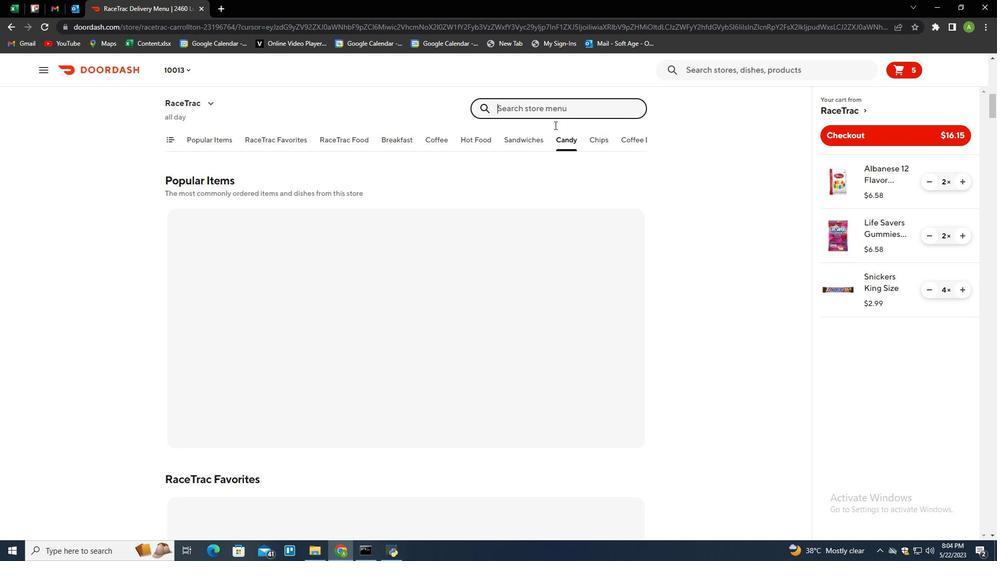 
Action: Key pressed dr.<Key.space>pepper<Key.enter>
Screenshot: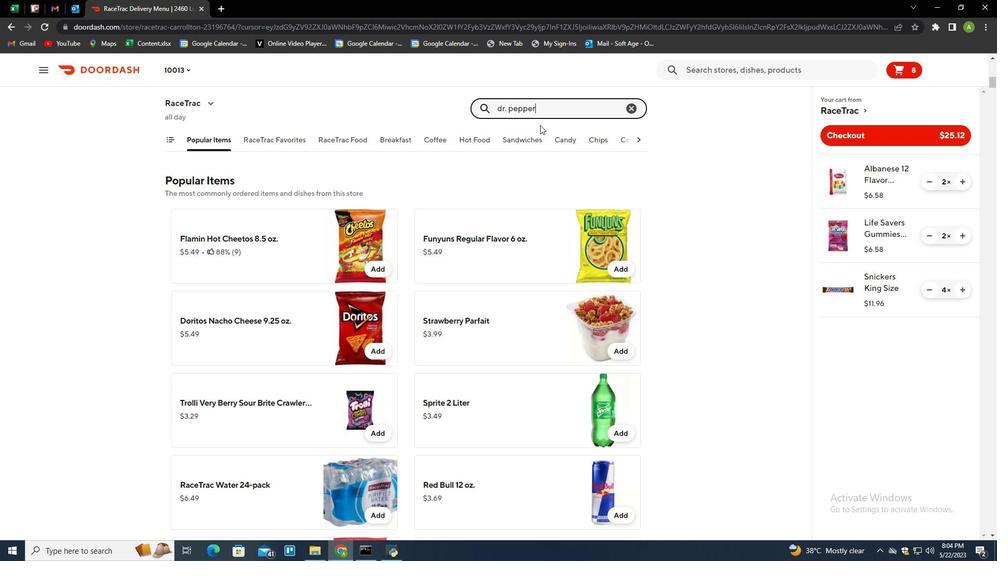 
Action: Mouse moved to (382, 289)
Screenshot: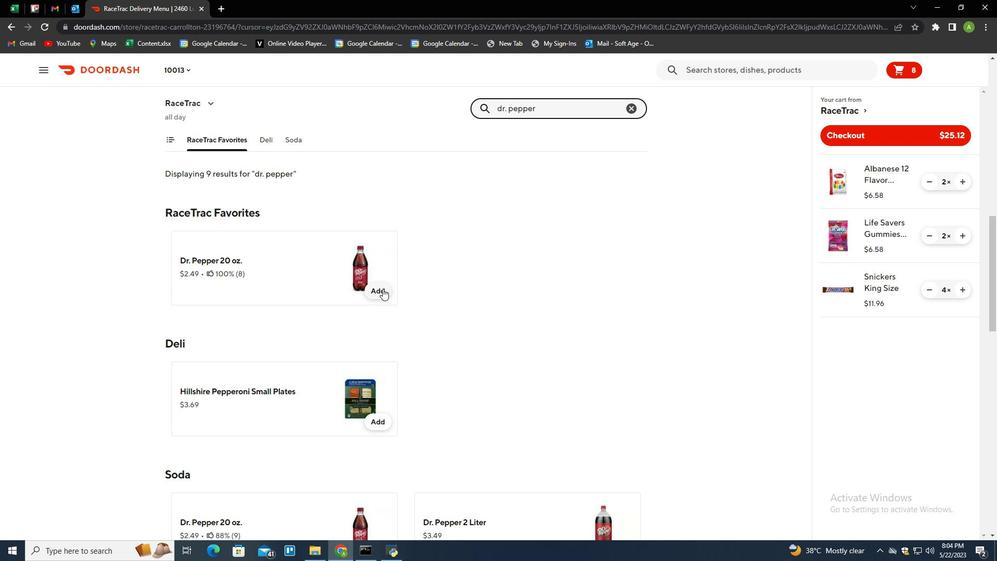 
Action: Mouse pressed left at (382, 289)
Screenshot: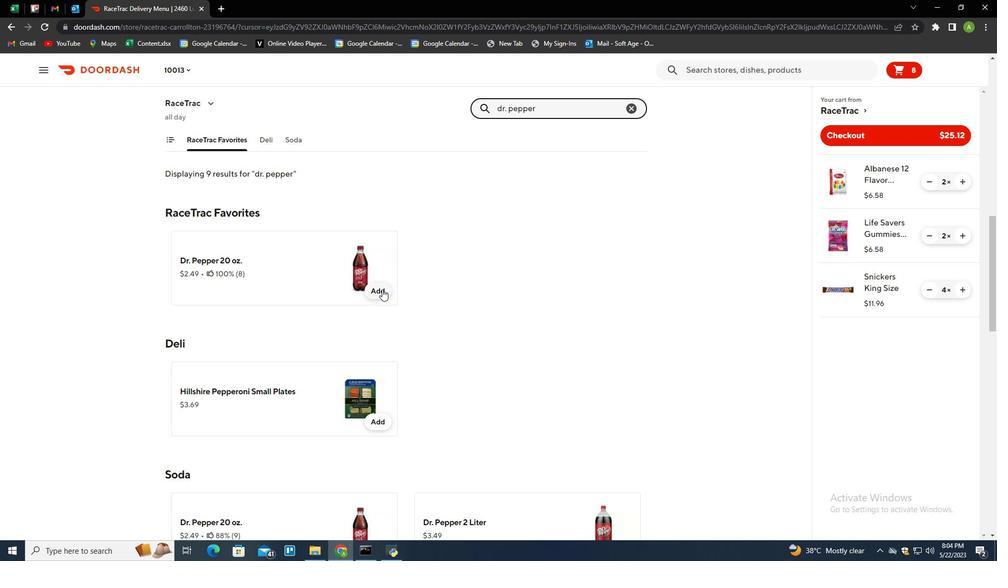 
Action: Mouse moved to (845, 135)
Screenshot: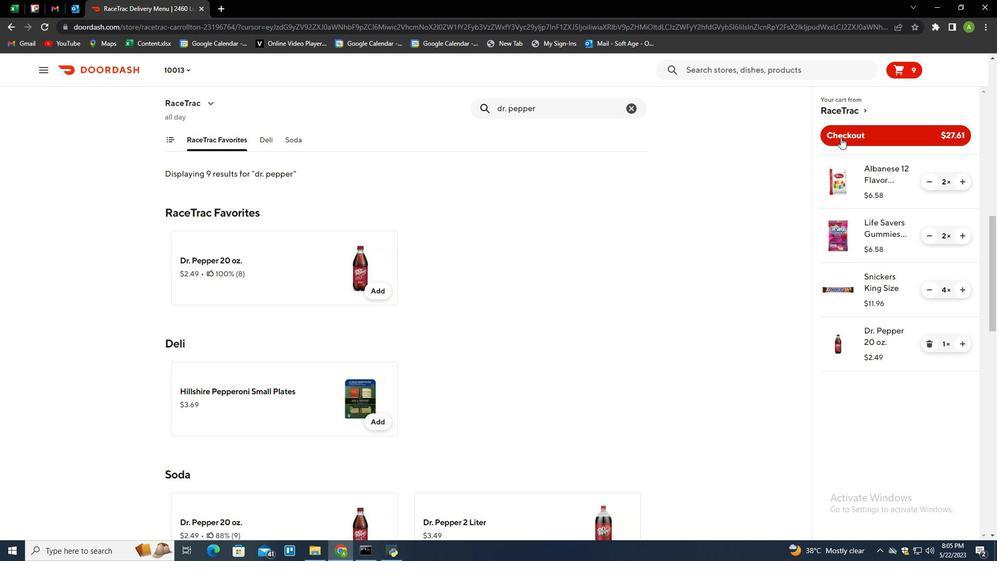 
Action: Mouse pressed left at (845, 135)
Screenshot: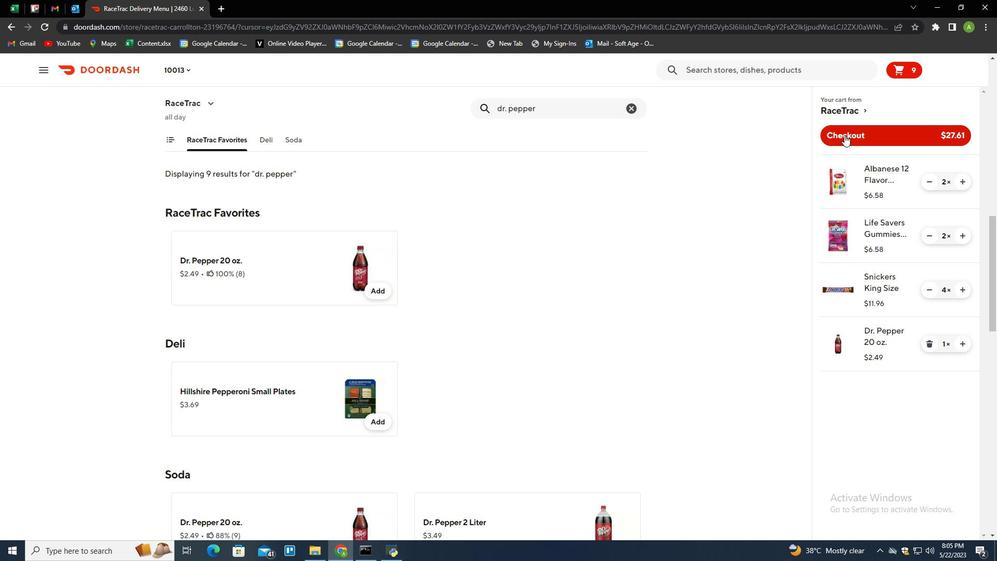 
Action: Mouse moved to (775, 137)
Screenshot: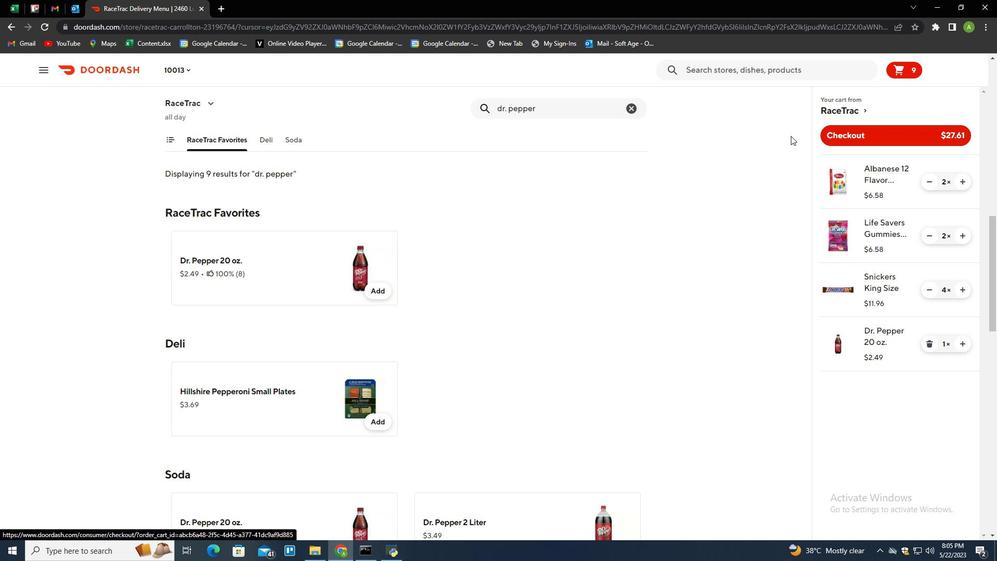 
